 Task: Find connections with filter location Piripiri with filter topic #Business2021with filter profile language German with filter current company Reserve Bank of India (RBI) with filter school Indian Institute of Technology, Bombay with filter industry Retail Furniture and Home Furnishings with filter service category Video Animation with filter keywords title Hotel Front Door Greeter
Action: Mouse moved to (541, 88)
Screenshot: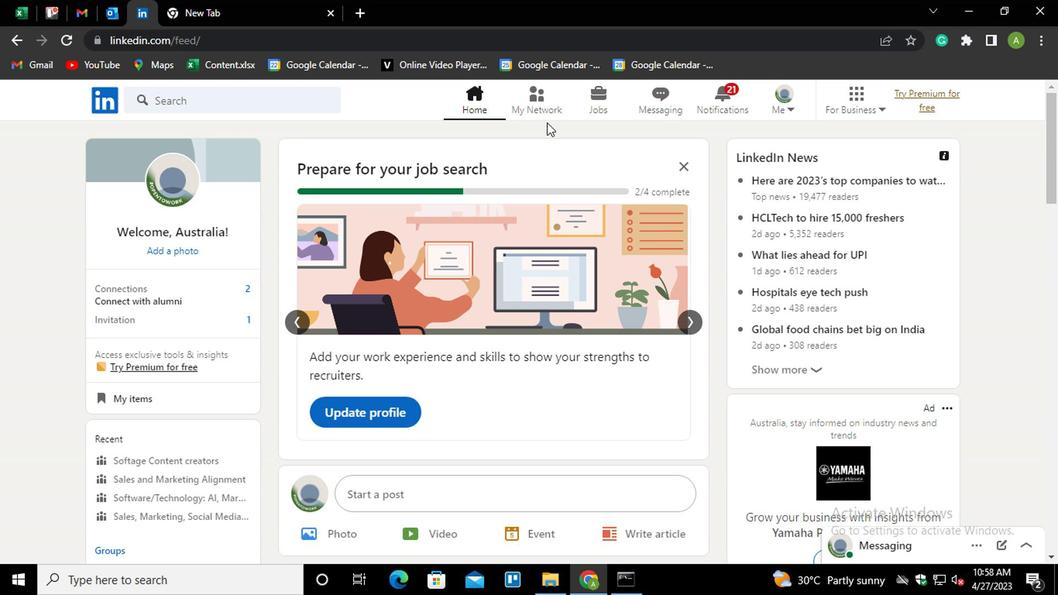 
Action: Mouse pressed left at (541, 88)
Screenshot: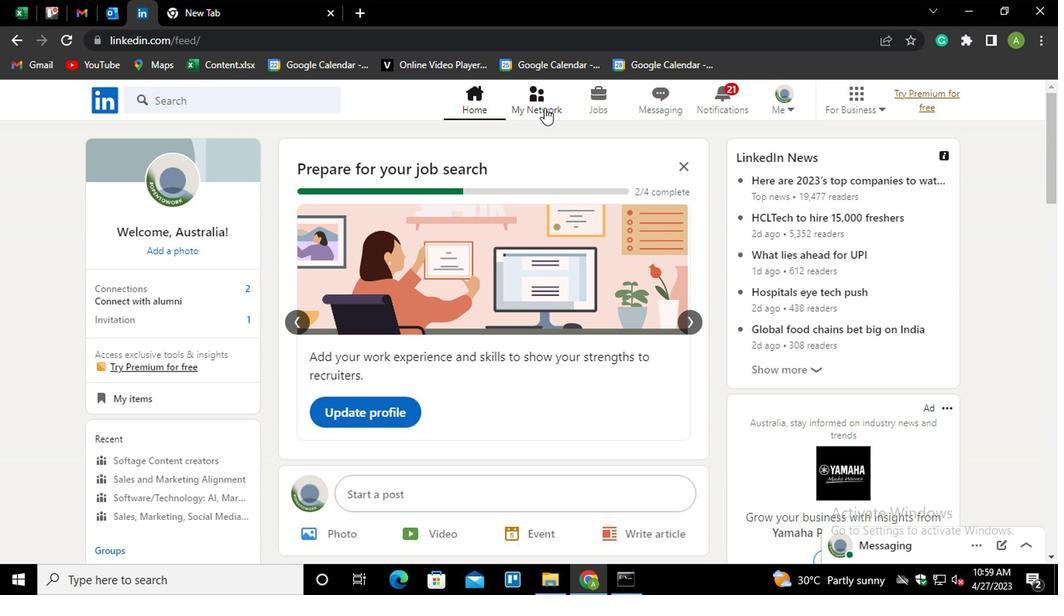 
Action: Mouse moved to (182, 168)
Screenshot: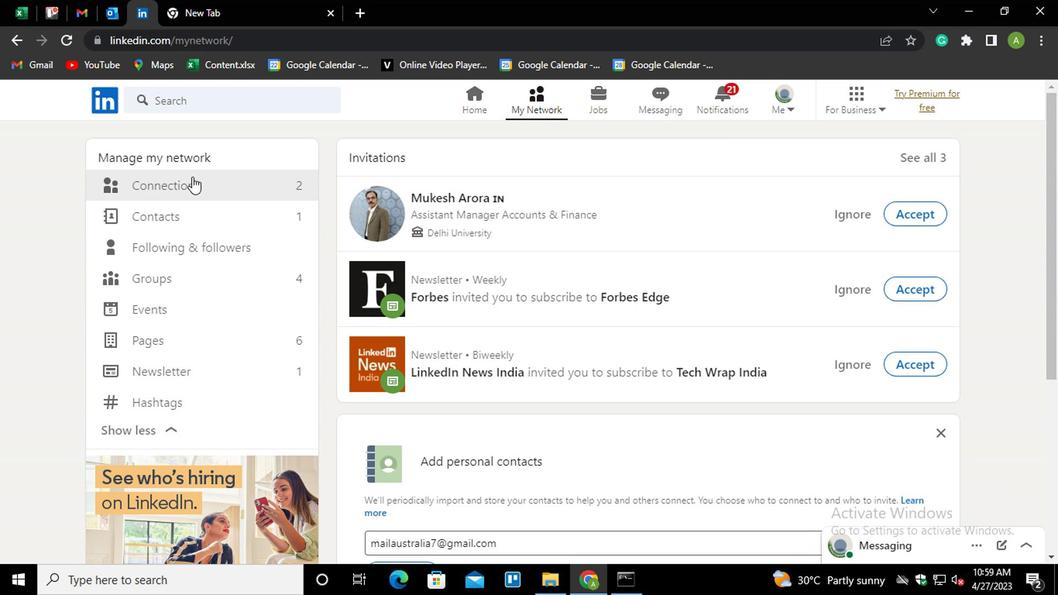 
Action: Mouse pressed left at (182, 168)
Screenshot: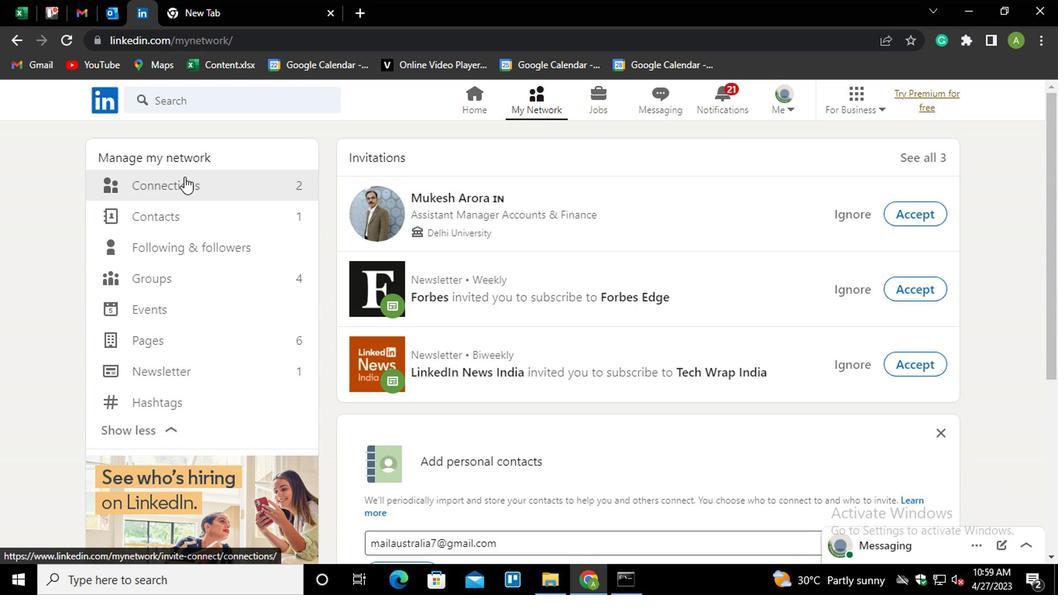 
Action: Mouse moved to (641, 175)
Screenshot: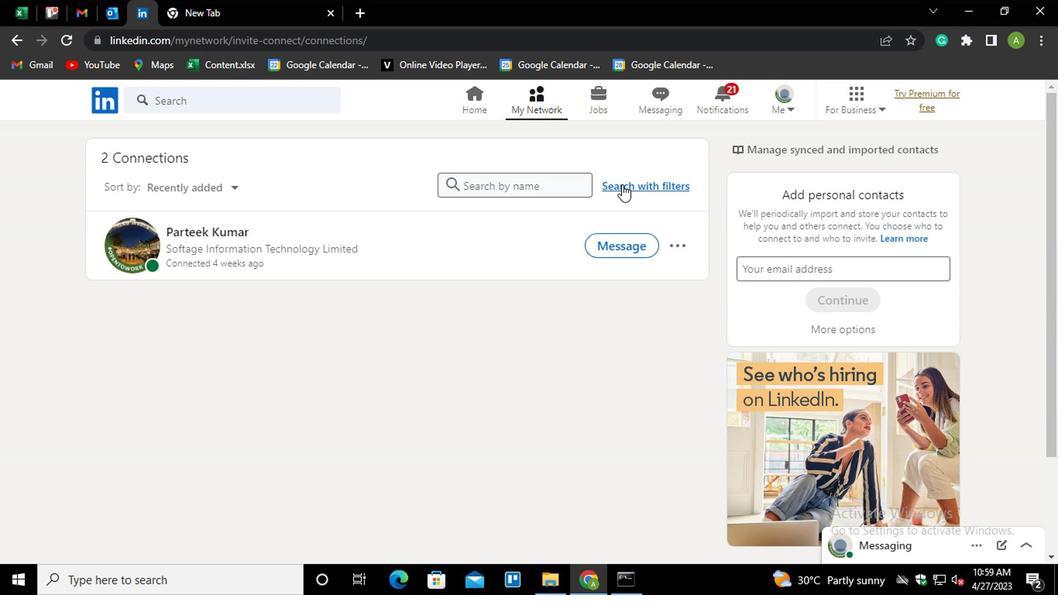 
Action: Mouse pressed left at (641, 175)
Screenshot: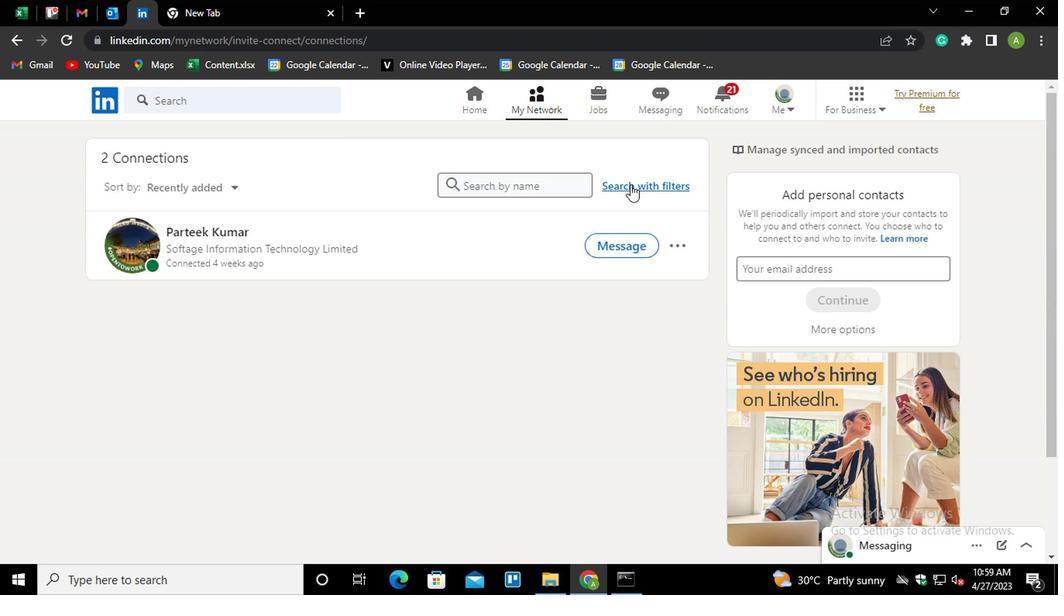 
Action: Mouse moved to (517, 134)
Screenshot: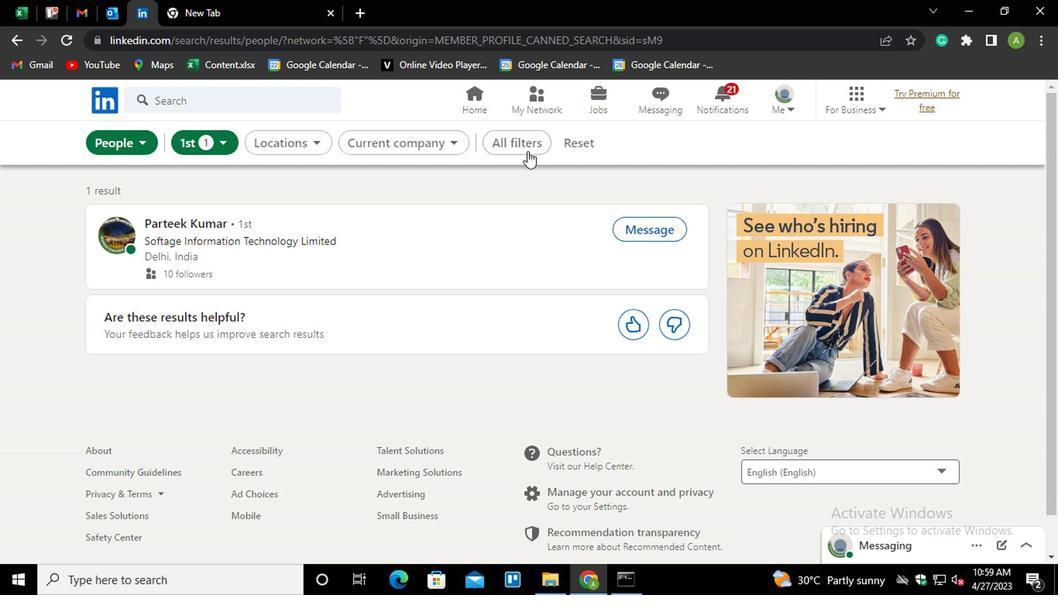 
Action: Mouse pressed left at (517, 134)
Screenshot: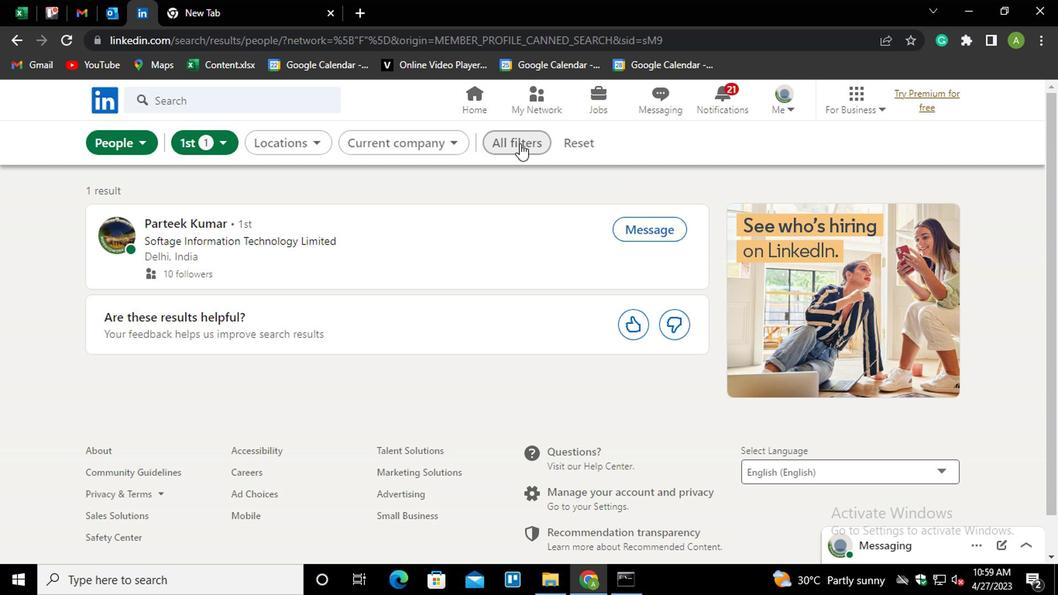 
Action: Mouse moved to (626, 229)
Screenshot: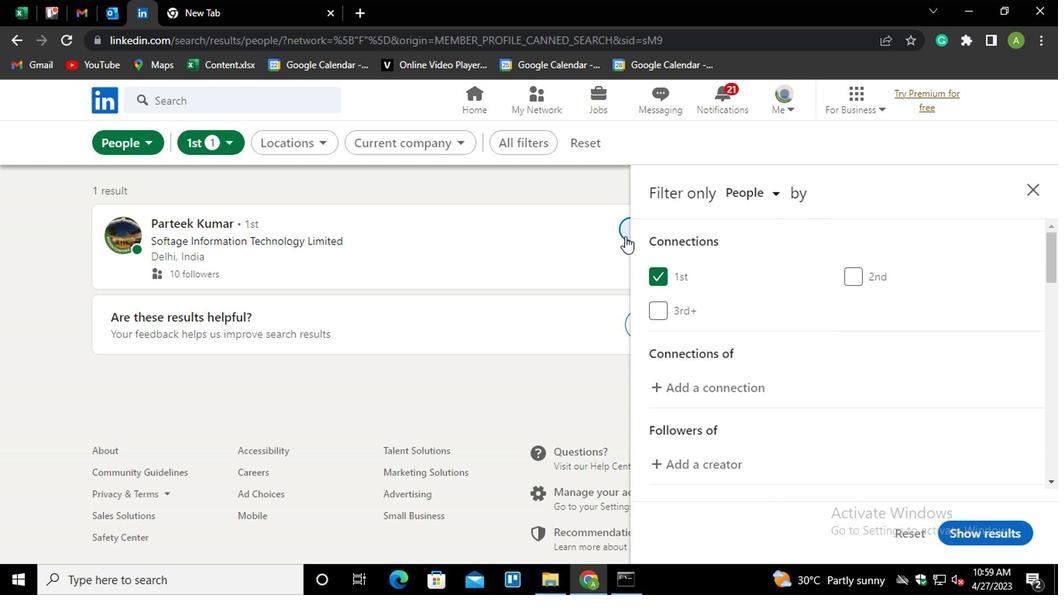 
Action: Mouse scrolled (626, 229) with delta (0, 0)
Screenshot: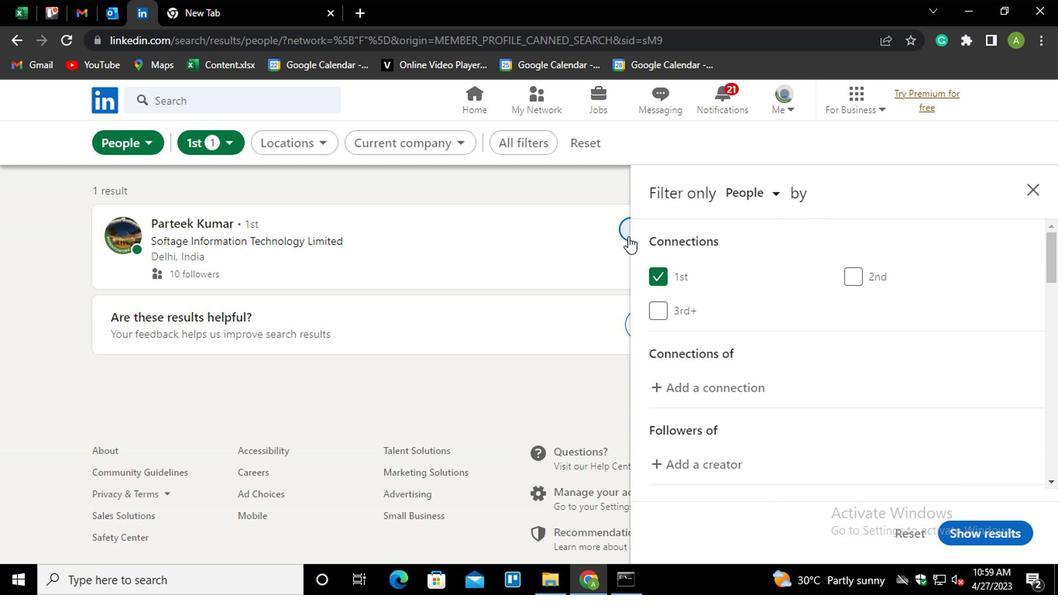 
Action: Mouse moved to (699, 265)
Screenshot: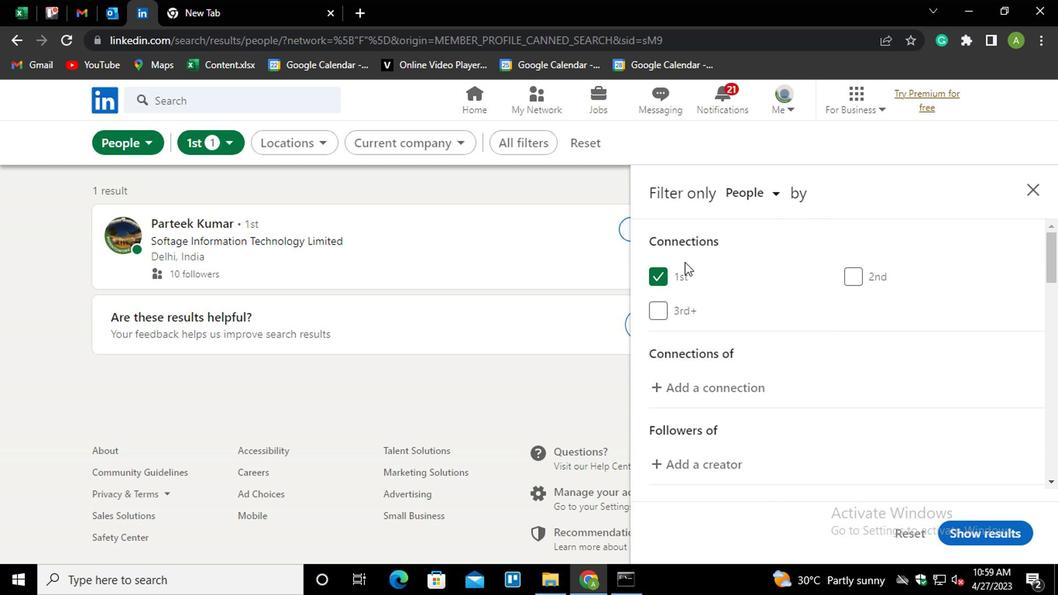 
Action: Mouse scrolled (699, 264) with delta (0, -1)
Screenshot: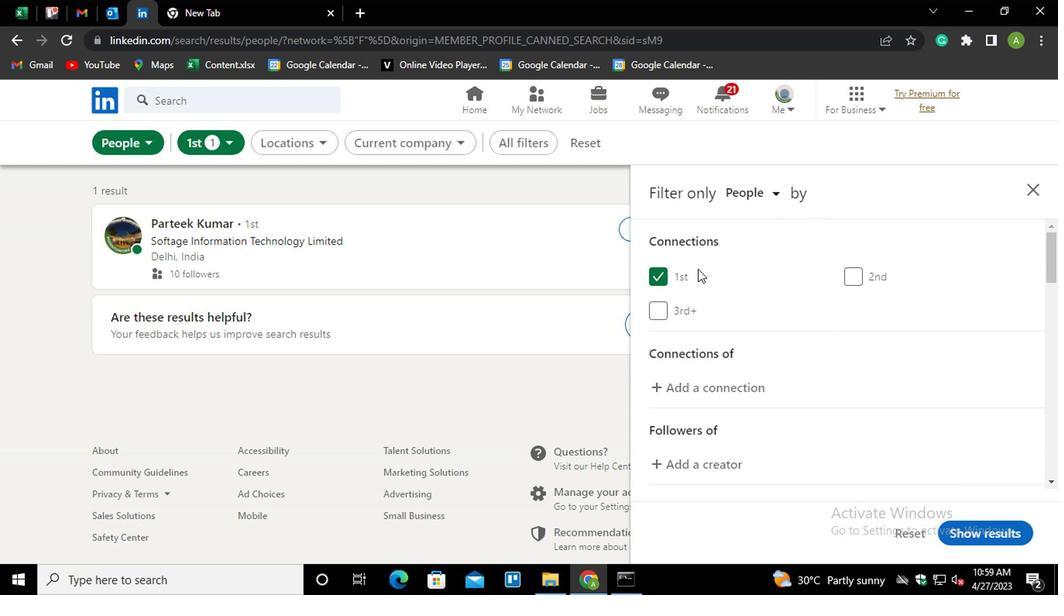 
Action: Mouse scrolled (699, 264) with delta (0, -1)
Screenshot: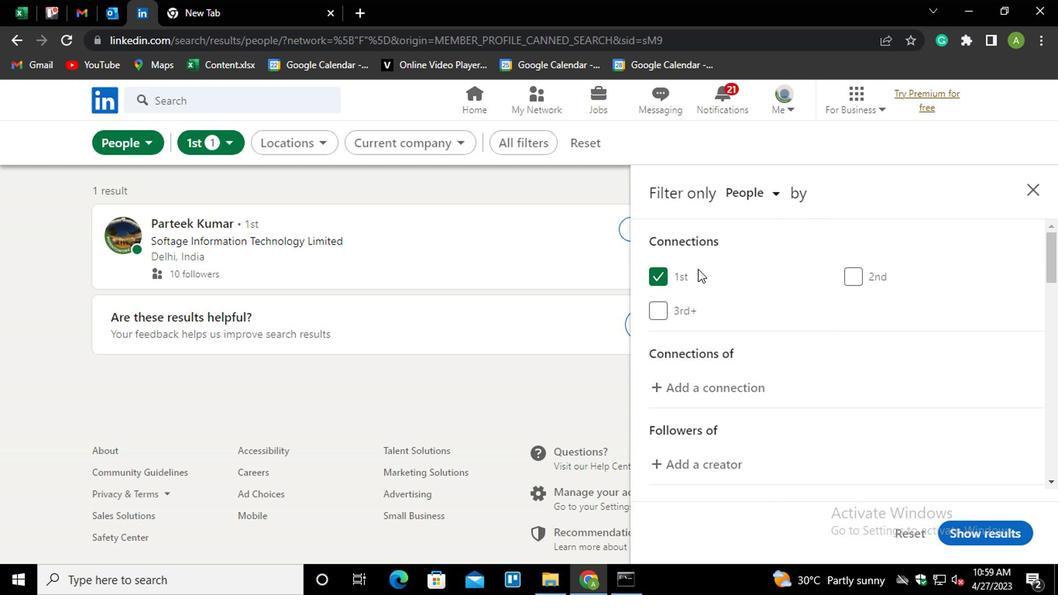 
Action: Mouse moved to (699, 265)
Screenshot: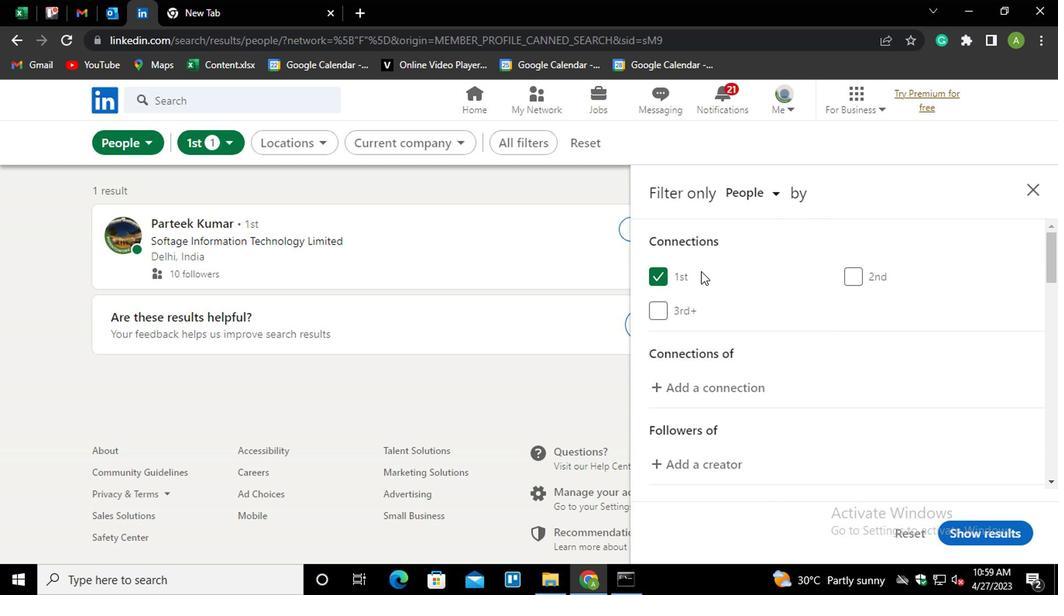 
Action: Mouse scrolled (699, 264) with delta (0, -1)
Screenshot: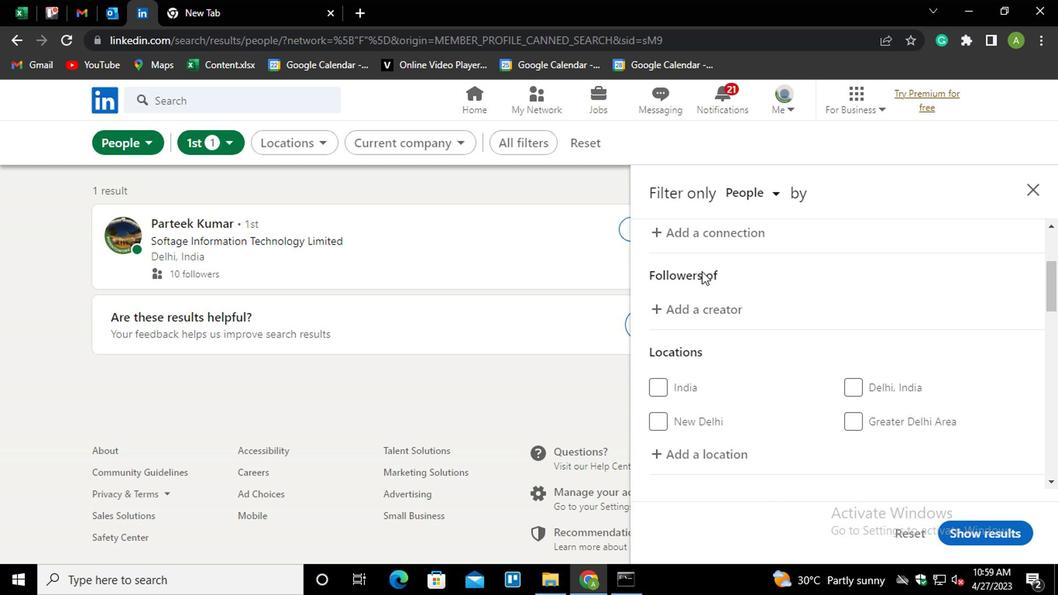 
Action: Mouse moved to (697, 371)
Screenshot: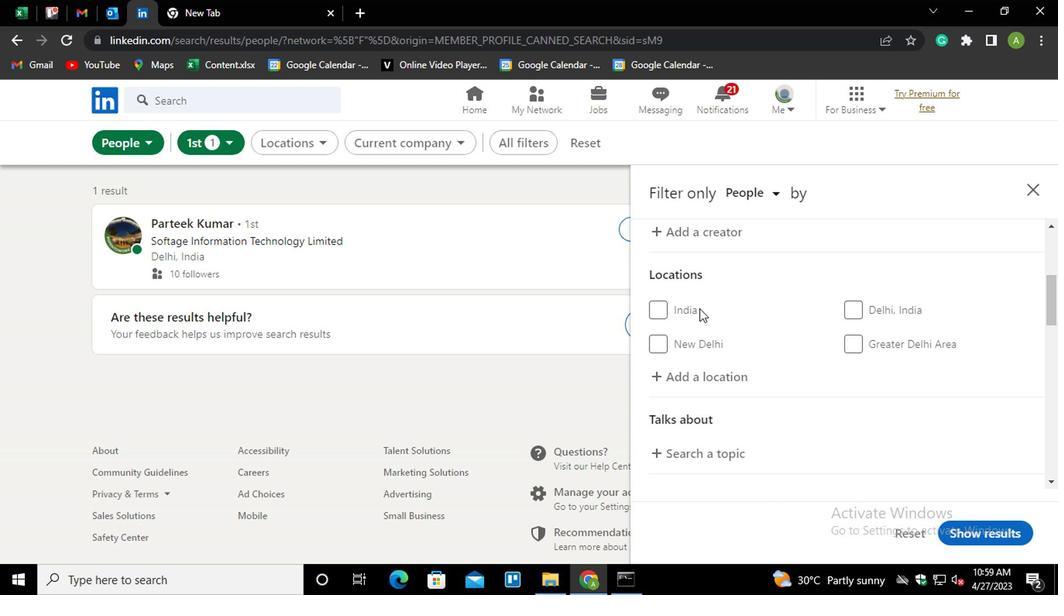 
Action: Mouse pressed left at (697, 371)
Screenshot: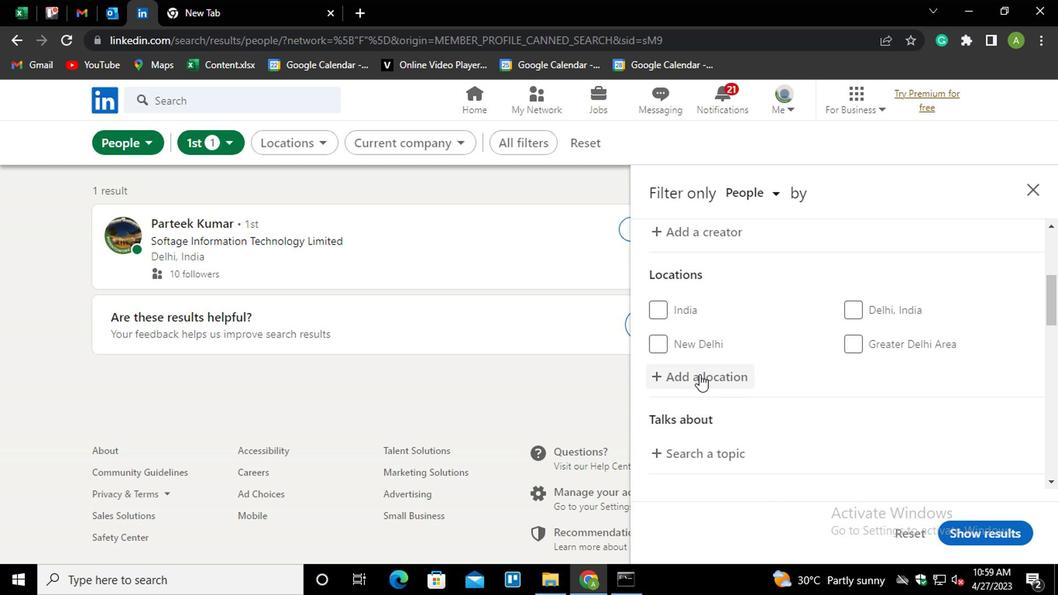 
Action: Mouse moved to (699, 372)
Screenshot: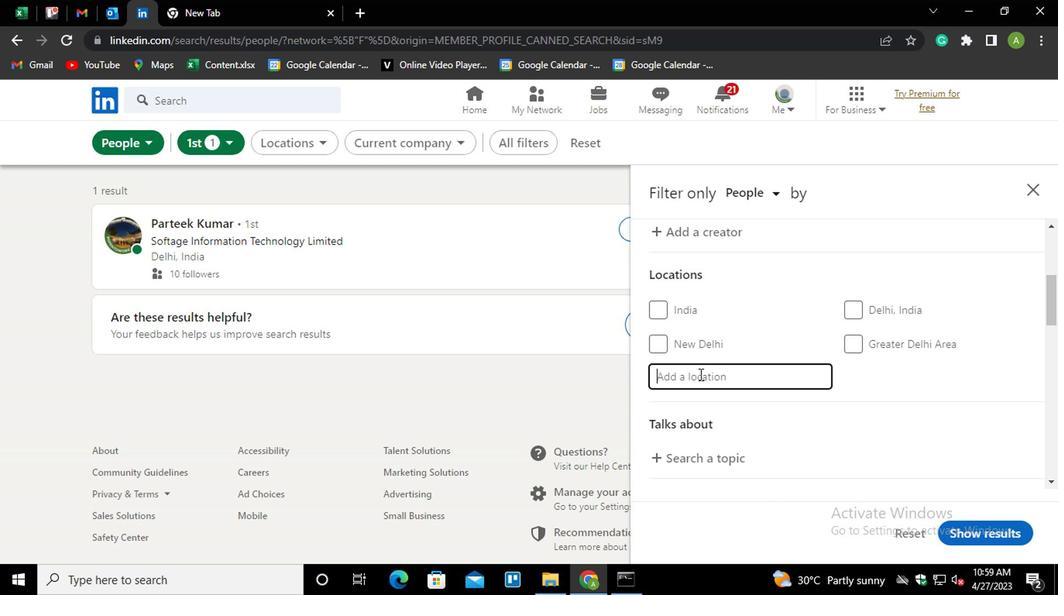 
Action: Mouse pressed left at (699, 372)
Screenshot: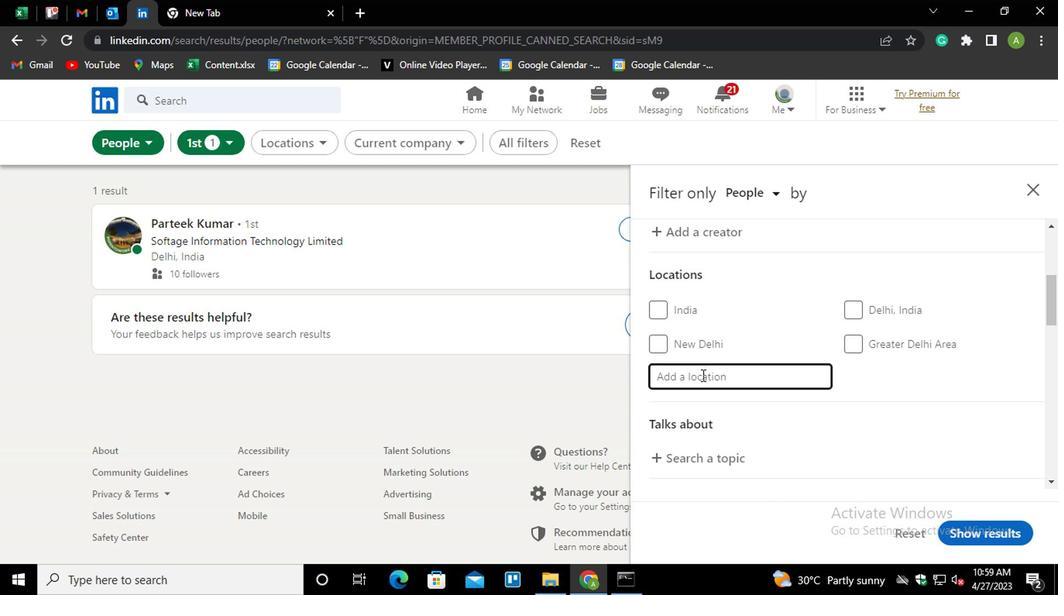 
Action: Mouse moved to (692, 376)
Screenshot: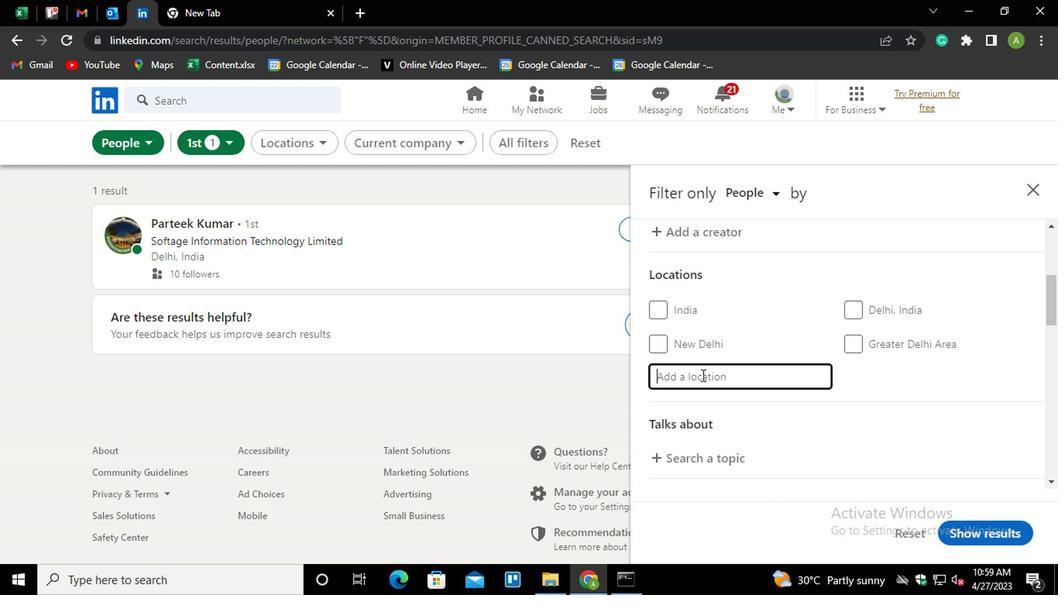 
Action: Key pressed <Key.shift_r>Piripi<Key.down><Key.enter>
Screenshot: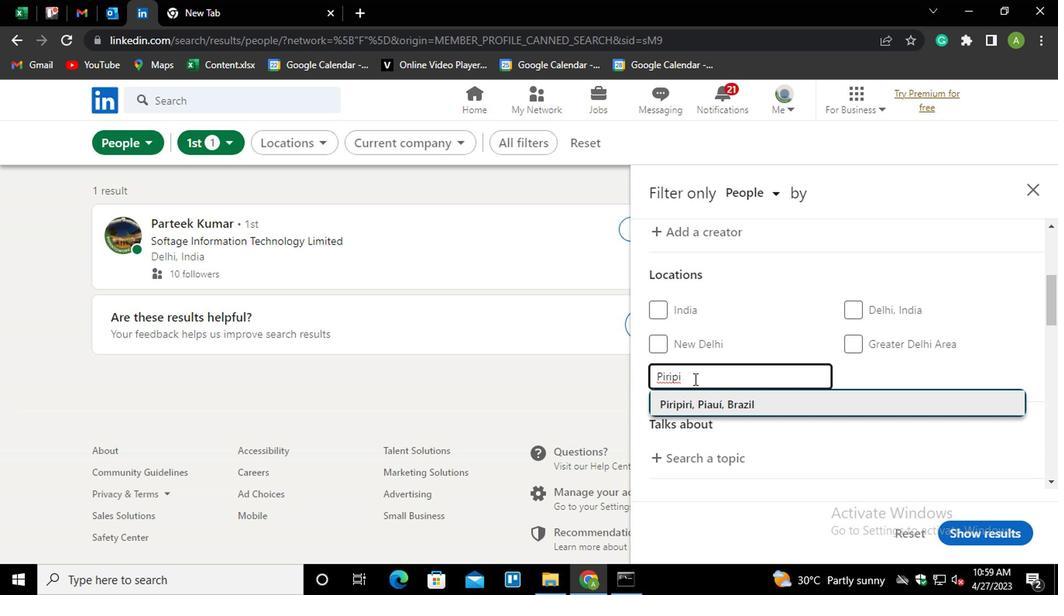 
Action: Mouse moved to (703, 369)
Screenshot: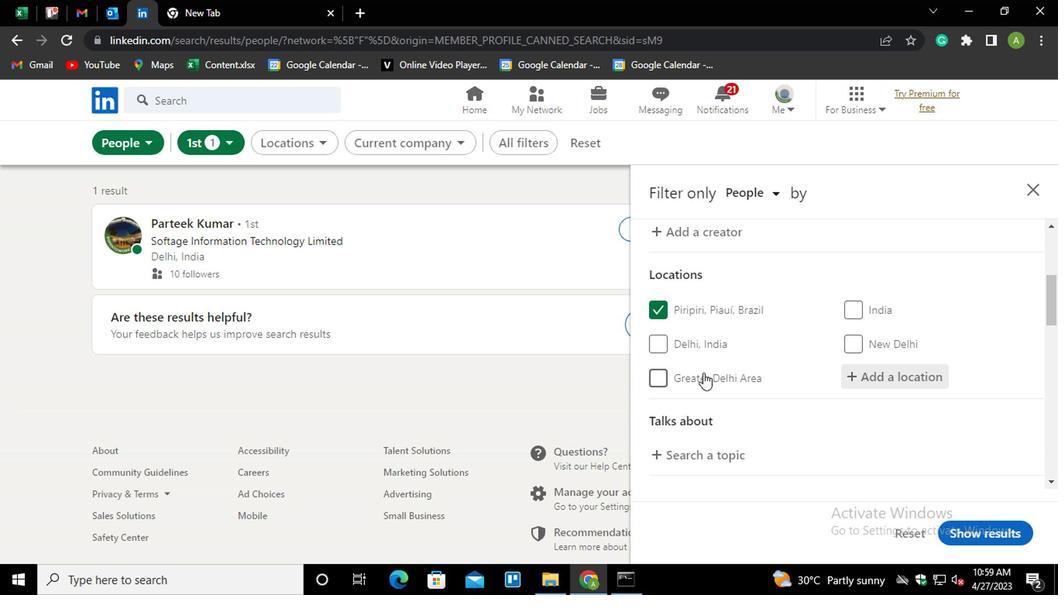 
Action: Mouse scrolled (703, 368) with delta (0, 0)
Screenshot: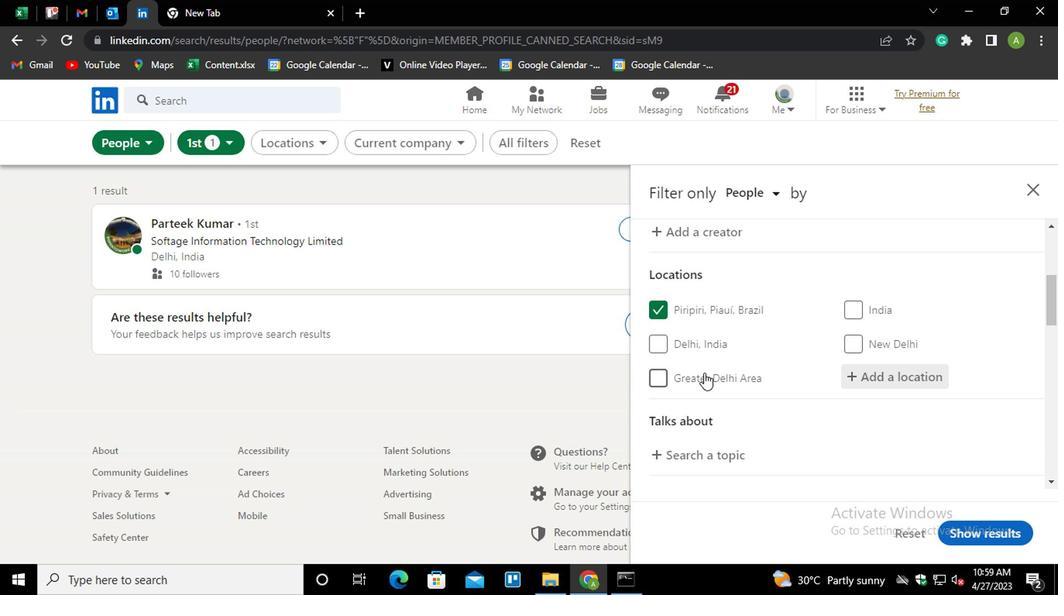 
Action: Mouse moved to (703, 380)
Screenshot: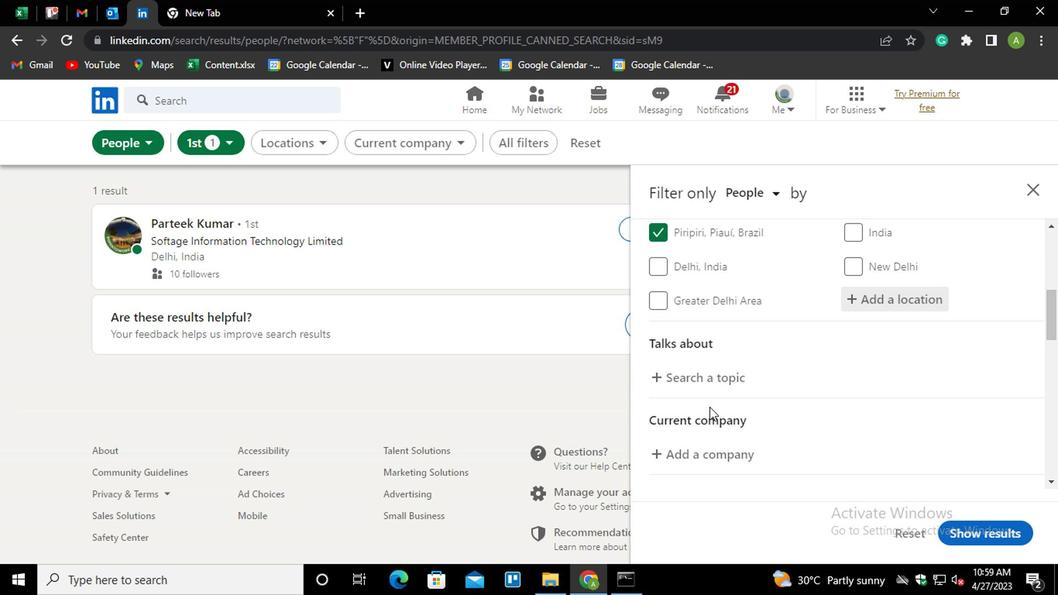 
Action: Mouse pressed left at (703, 380)
Screenshot: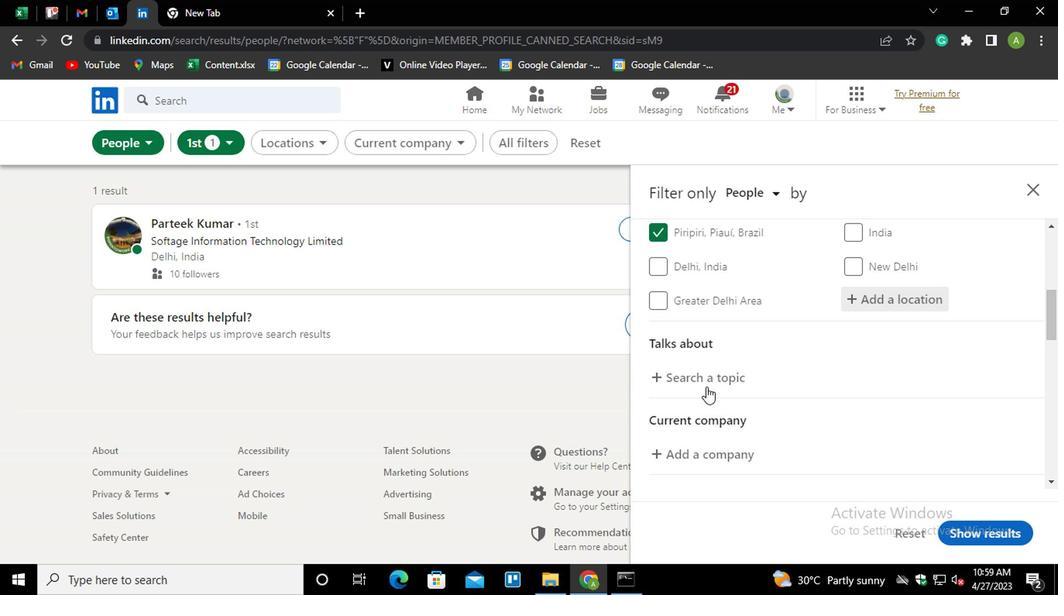 
Action: Mouse moved to (712, 374)
Screenshot: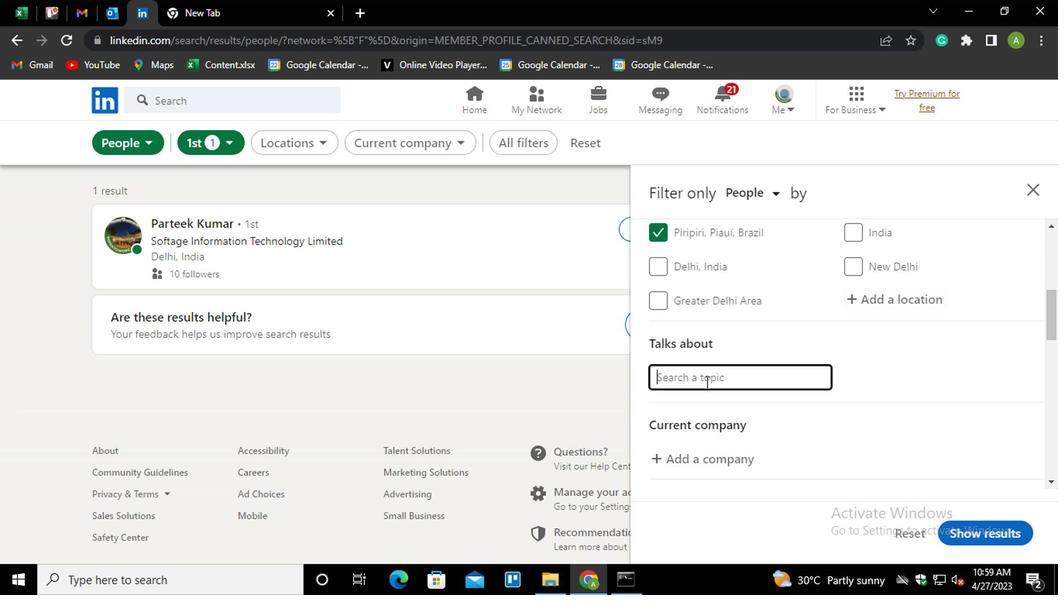 
Action: Mouse pressed left at (712, 374)
Screenshot: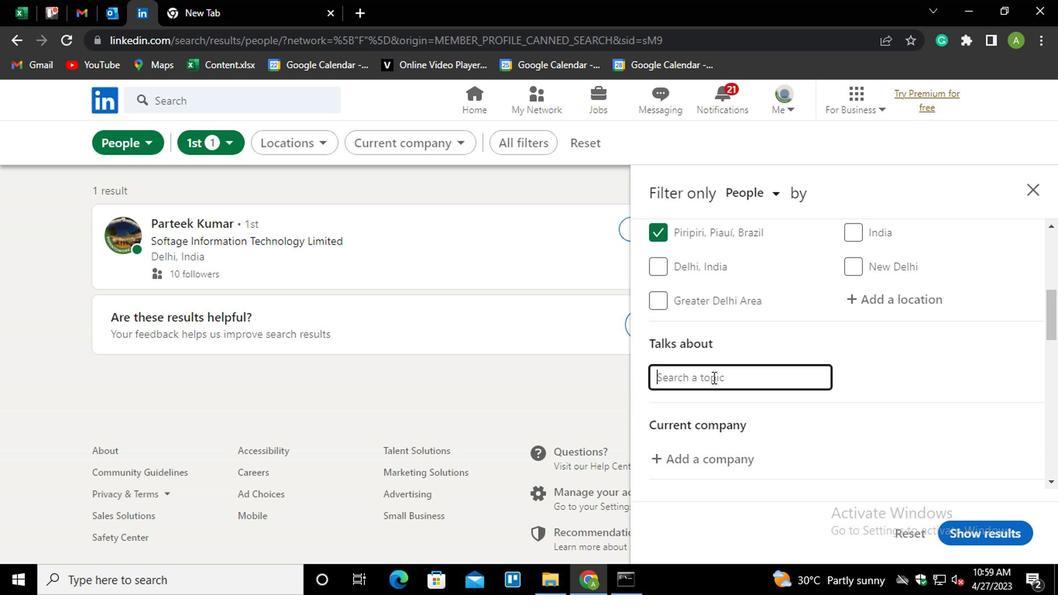 
Action: Key pressed <Key.shift>#<Key.shift_r>BUSINESS2021
Screenshot: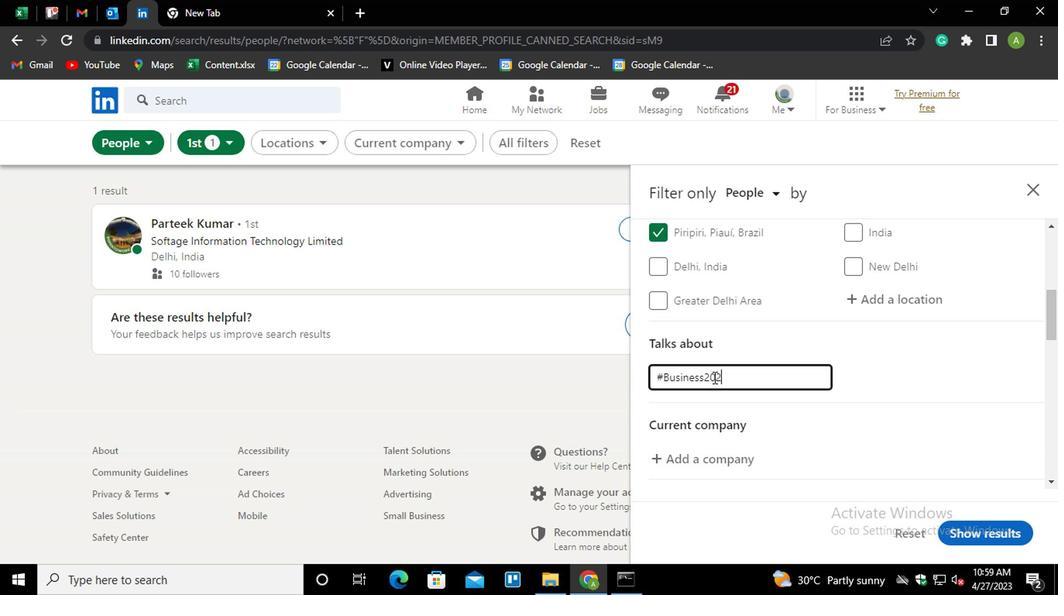
Action: Mouse moved to (916, 392)
Screenshot: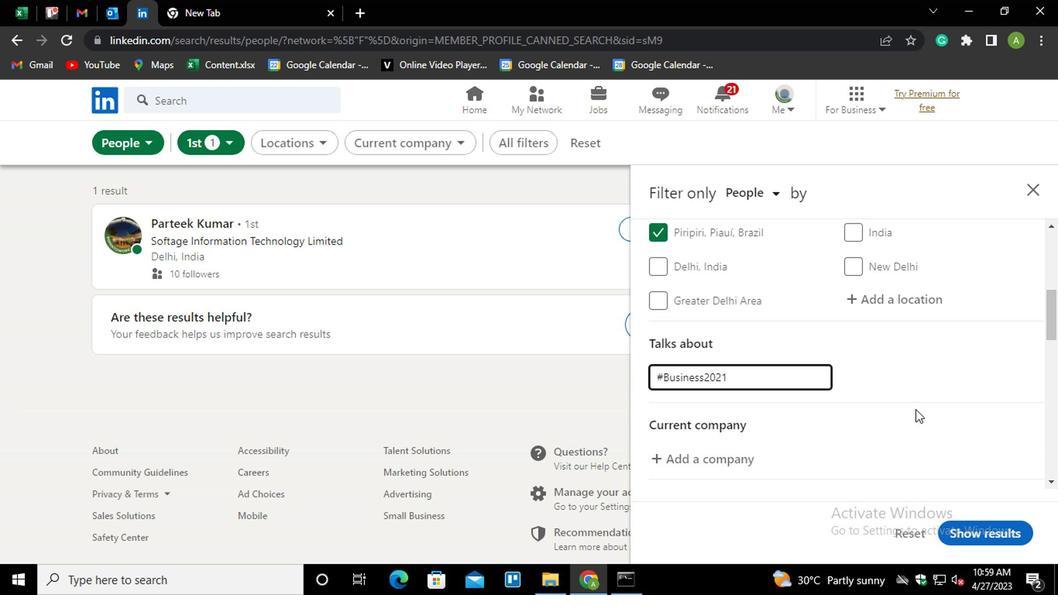 
Action: Mouse pressed left at (916, 392)
Screenshot: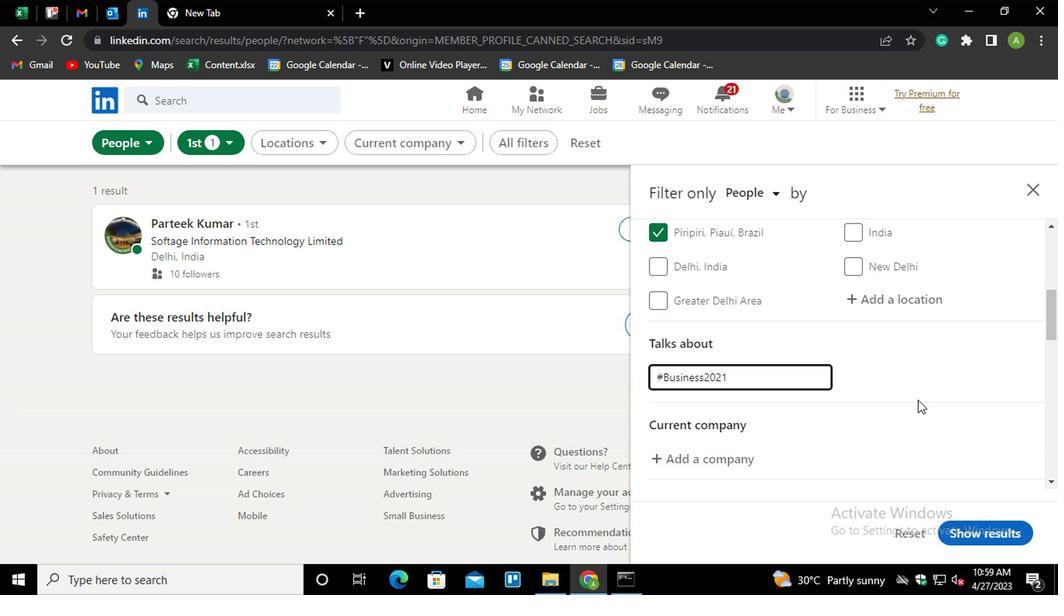 
Action: Mouse moved to (917, 391)
Screenshot: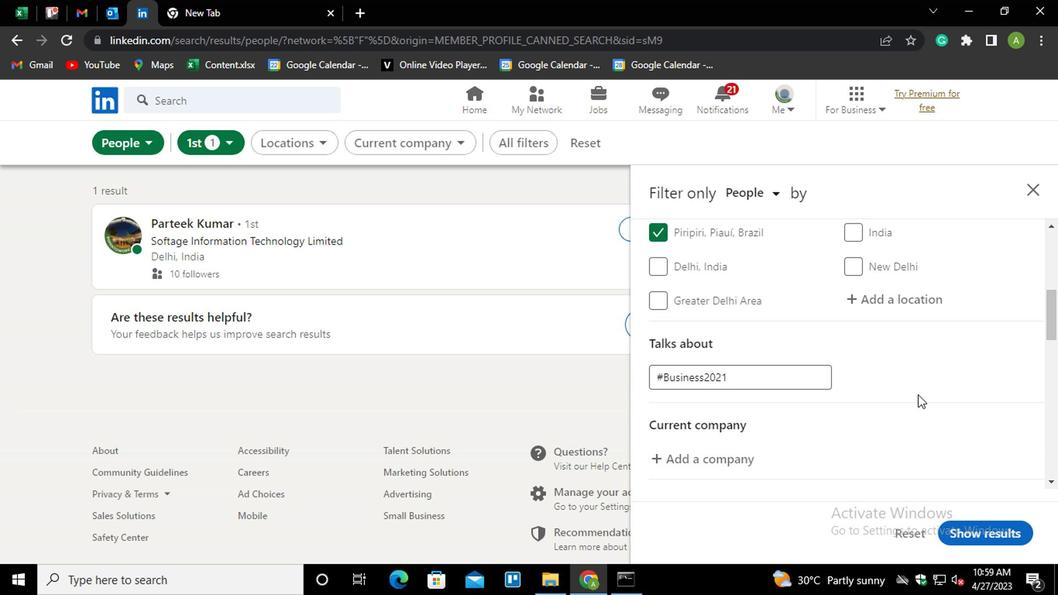 
Action: Mouse scrolled (917, 390) with delta (0, 0)
Screenshot: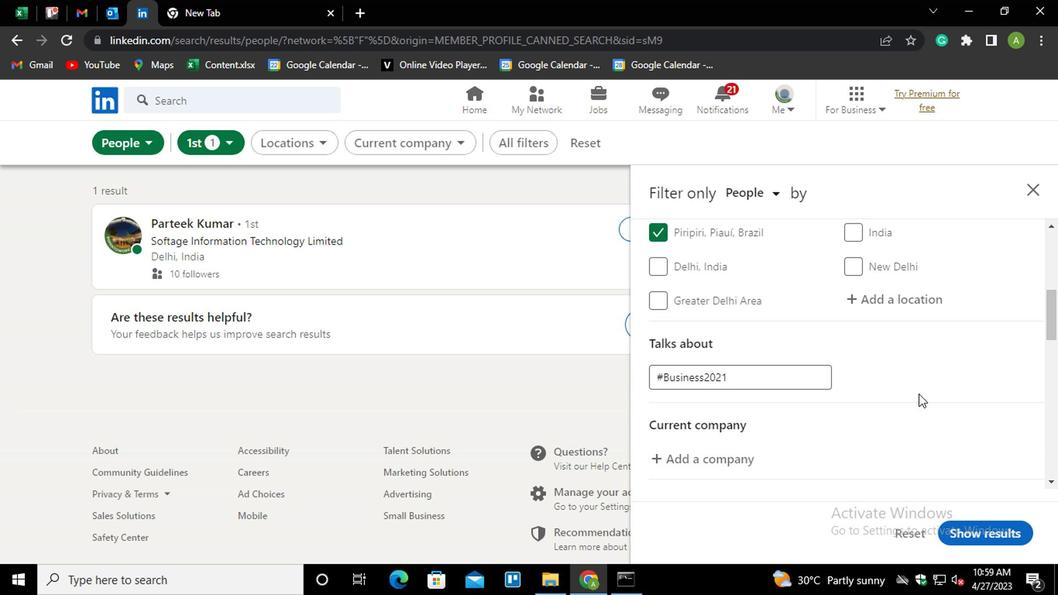 
Action: Mouse scrolled (917, 390) with delta (0, 0)
Screenshot: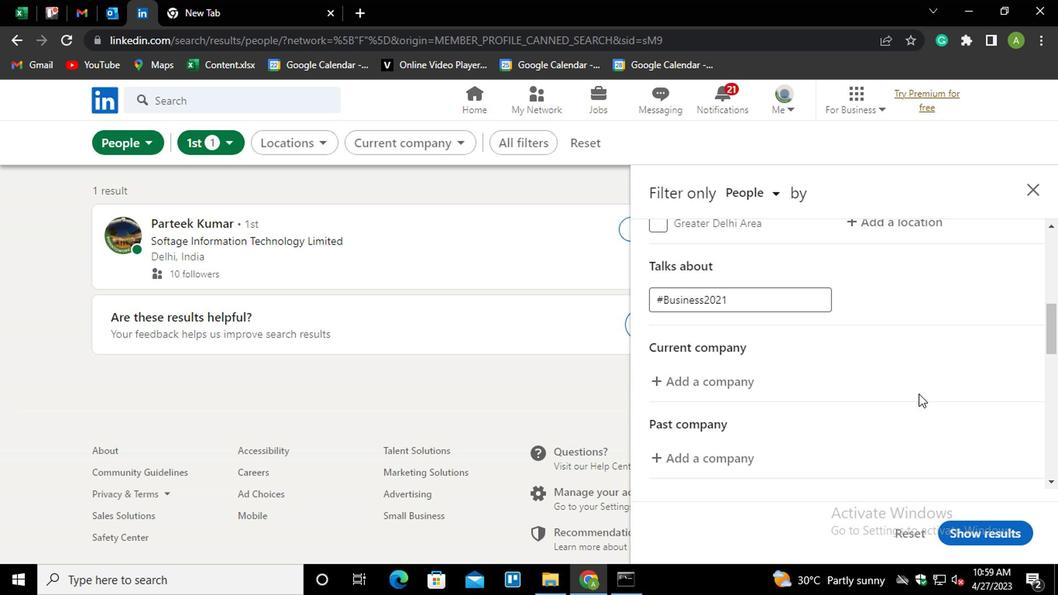 
Action: Mouse moved to (708, 294)
Screenshot: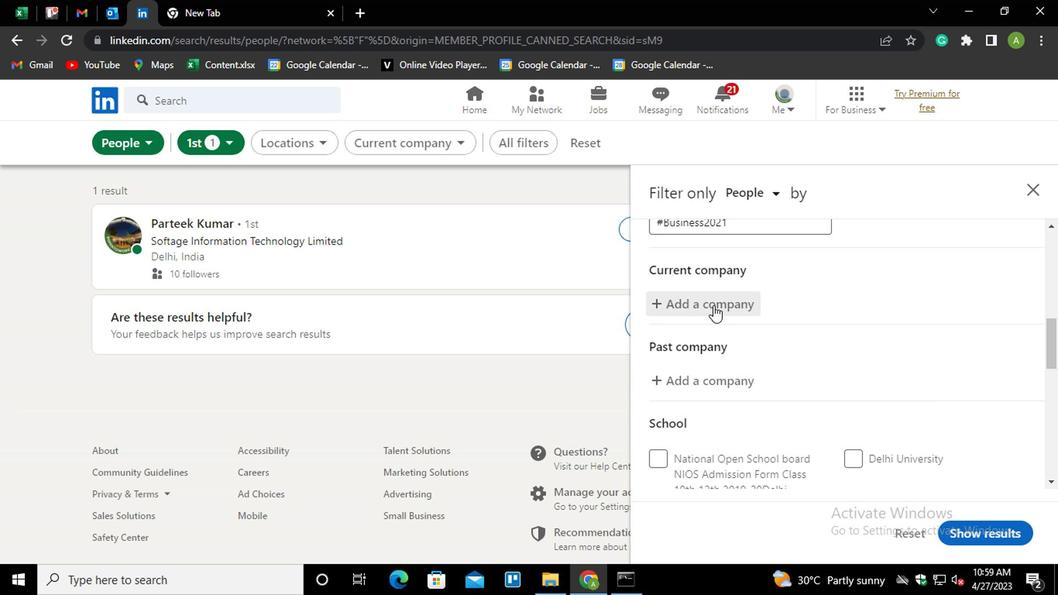
Action: Mouse pressed left at (708, 294)
Screenshot: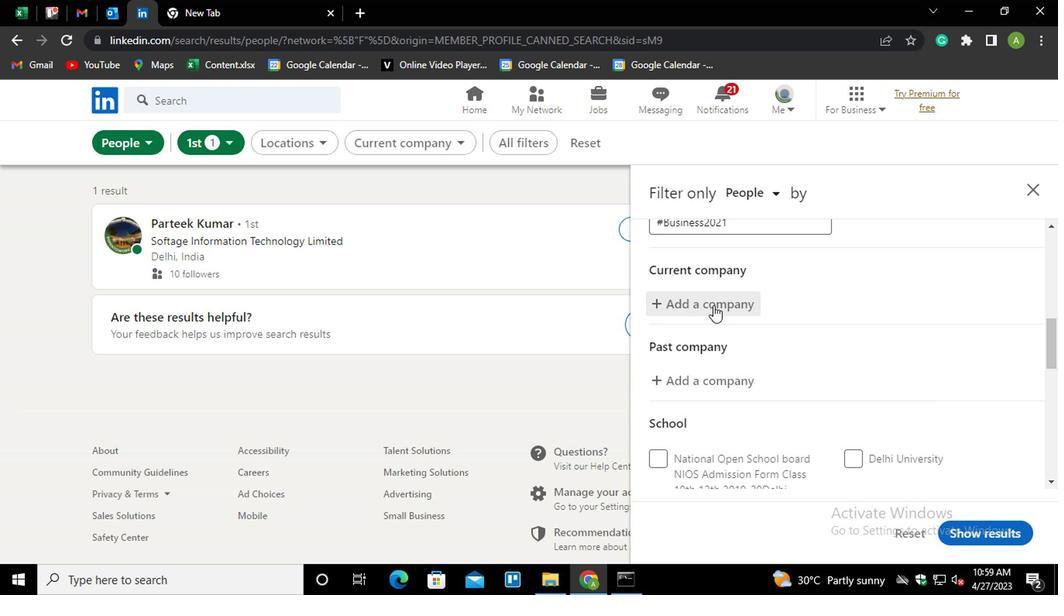 
Action: Key pressed <Key.shift>RESER<Key.down><Key.down><Key.down><Key.enter>
Screenshot: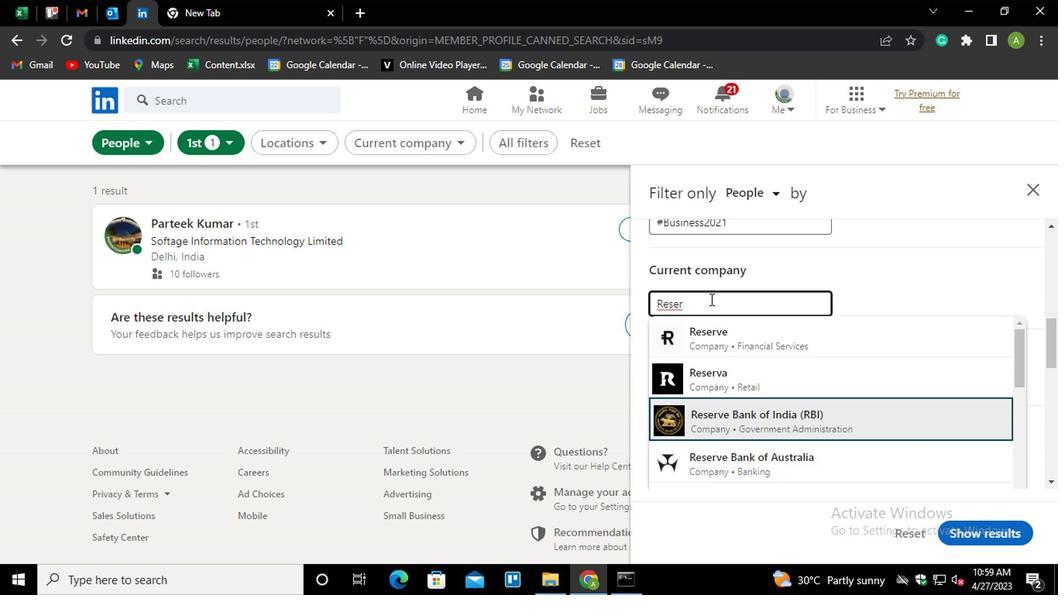 
Action: Mouse scrolled (708, 293) with delta (0, -1)
Screenshot: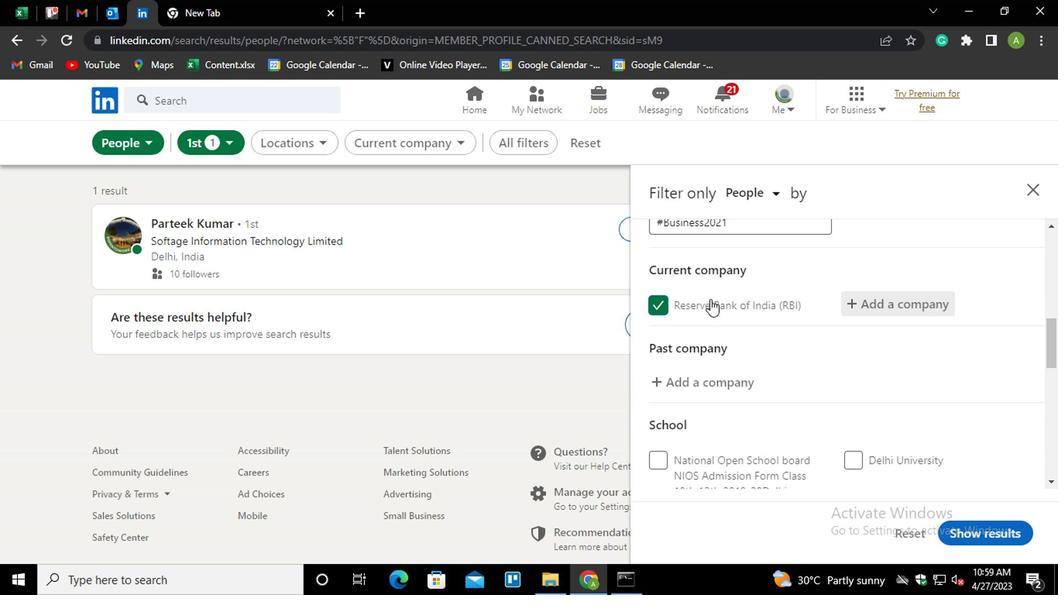 
Action: Mouse scrolled (708, 293) with delta (0, -1)
Screenshot: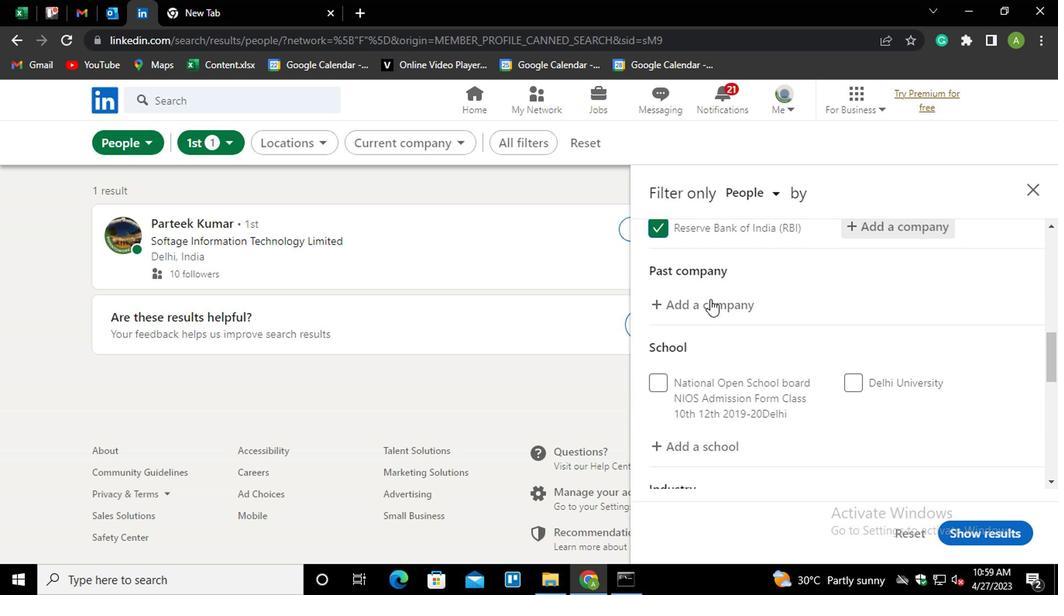 
Action: Mouse moved to (724, 290)
Screenshot: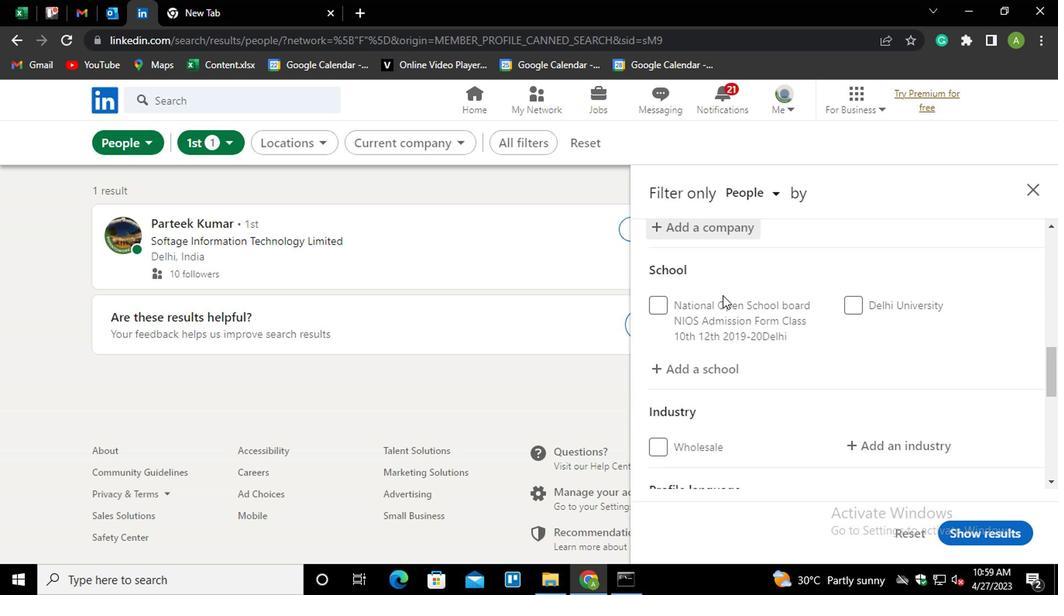 
Action: Mouse scrolled (724, 289) with delta (0, 0)
Screenshot: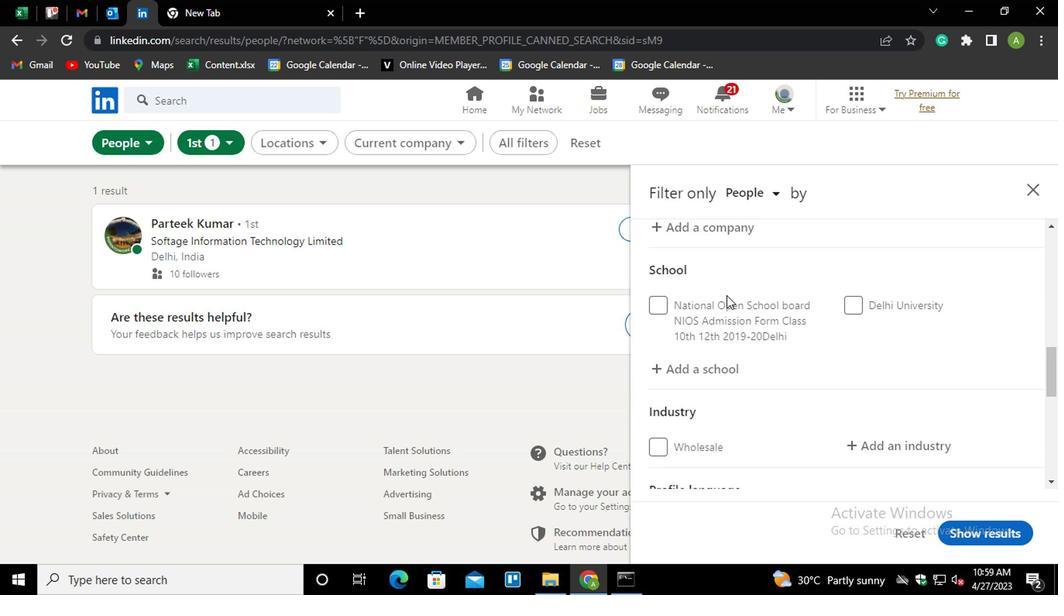 
Action: Mouse moved to (703, 280)
Screenshot: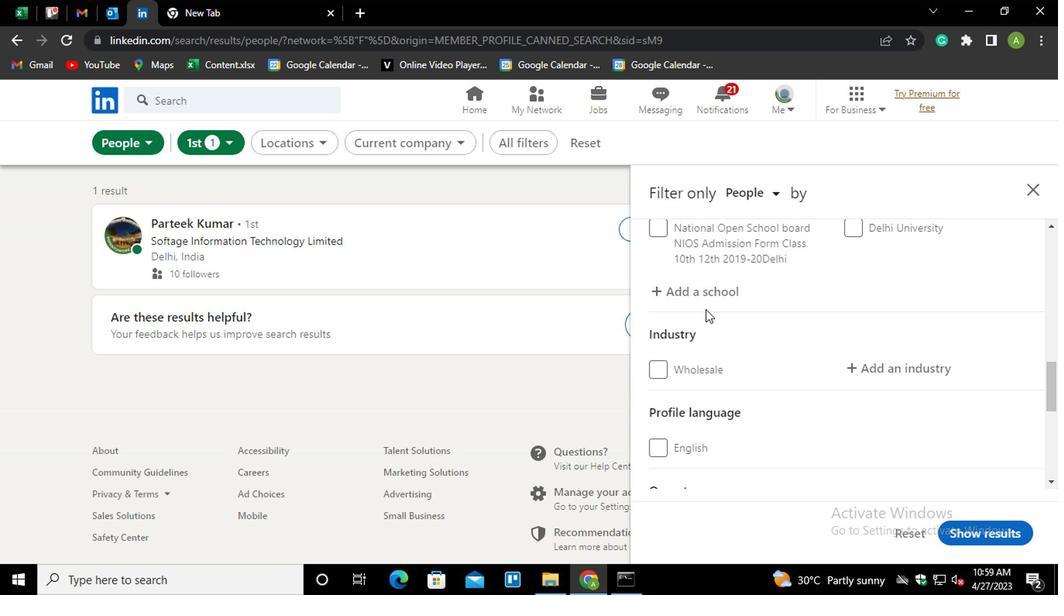 
Action: Mouse pressed left at (703, 280)
Screenshot: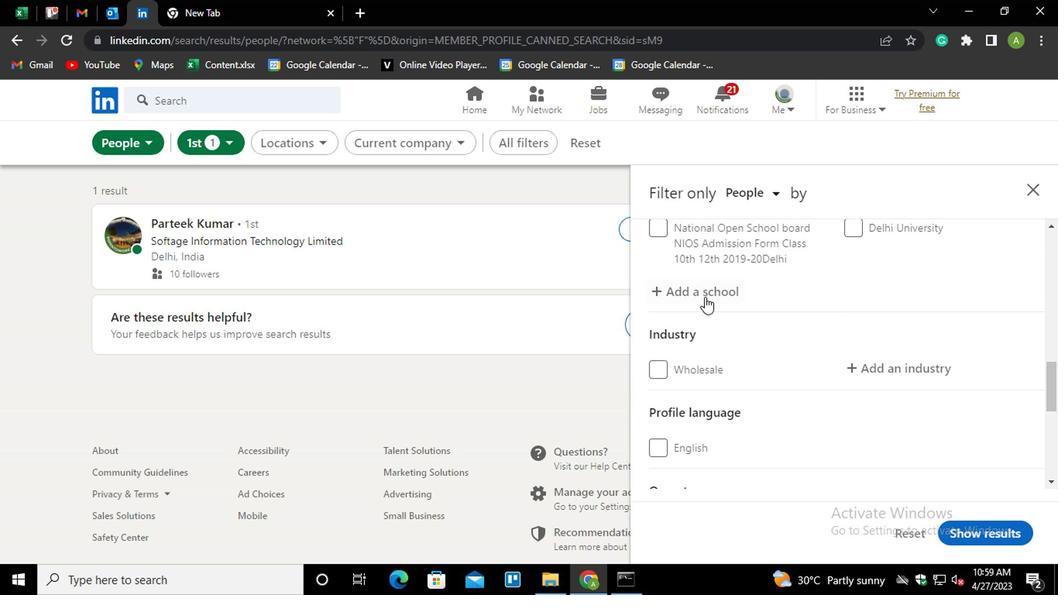 
Action: Mouse moved to (710, 286)
Screenshot: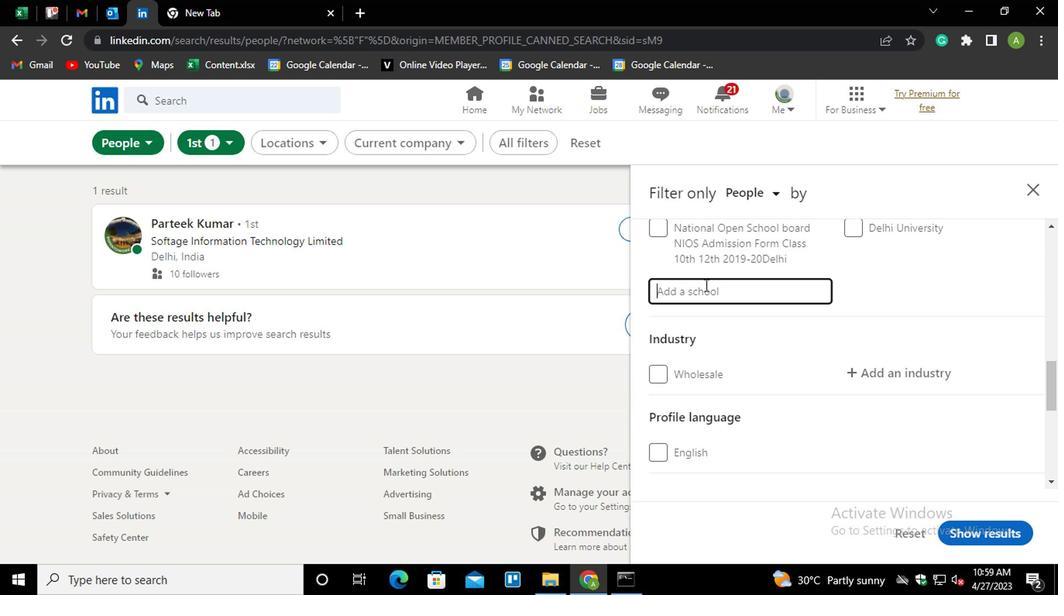 
Action: Mouse pressed left at (710, 286)
Screenshot: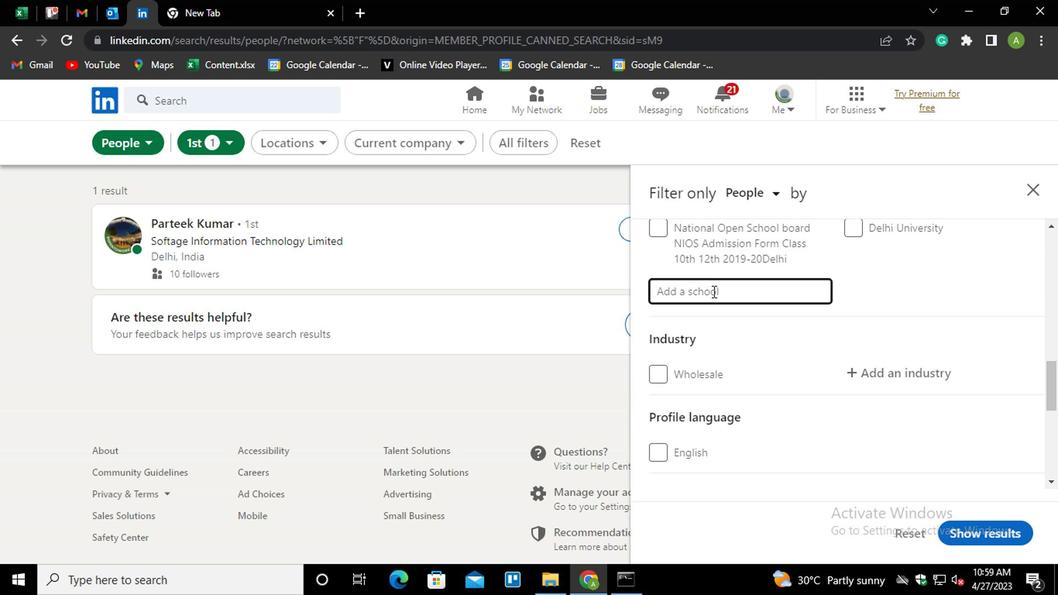 
Action: Key pressed <Key.shift_r>INSTITUTE<Key.space>OF<Key.space><Key.shift_r>TE<Key.down><Key.down><Key.down><Key.enter>
Screenshot: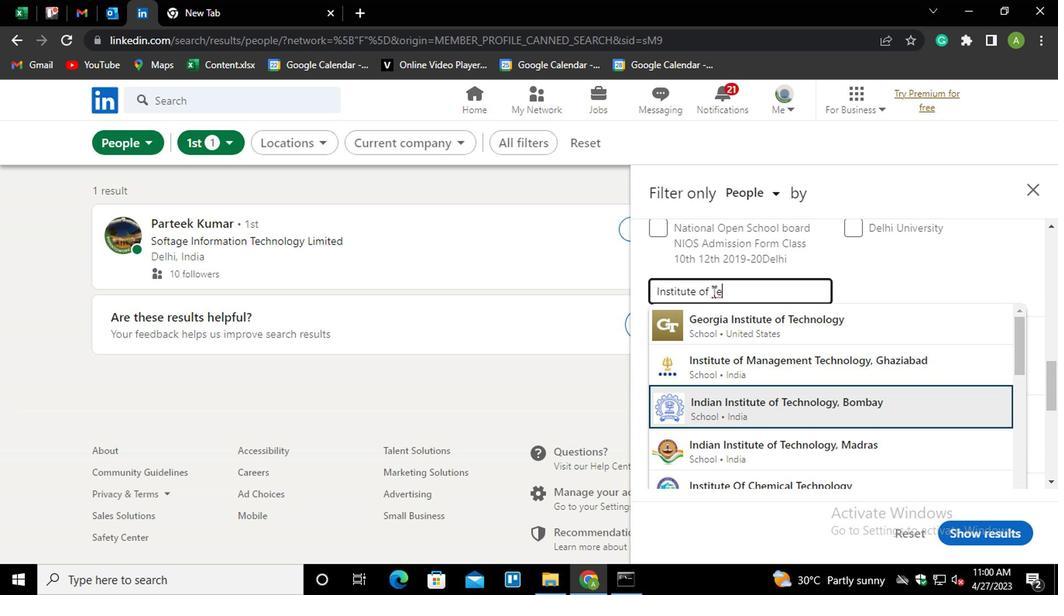 
Action: Mouse scrolled (710, 285) with delta (0, 0)
Screenshot: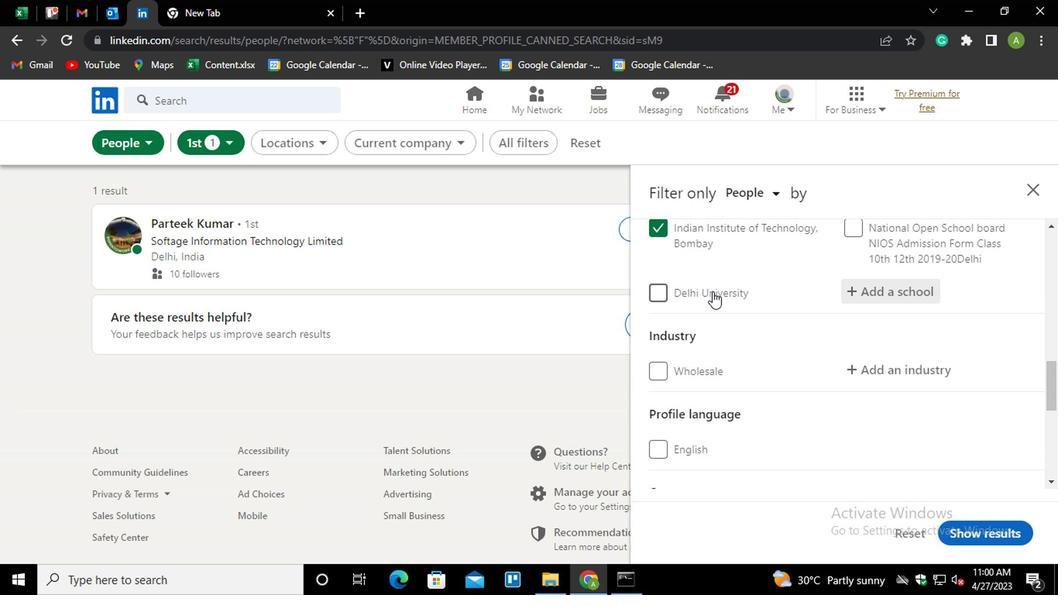 
Action: Mouse moved to (855, 284)
Screenshot: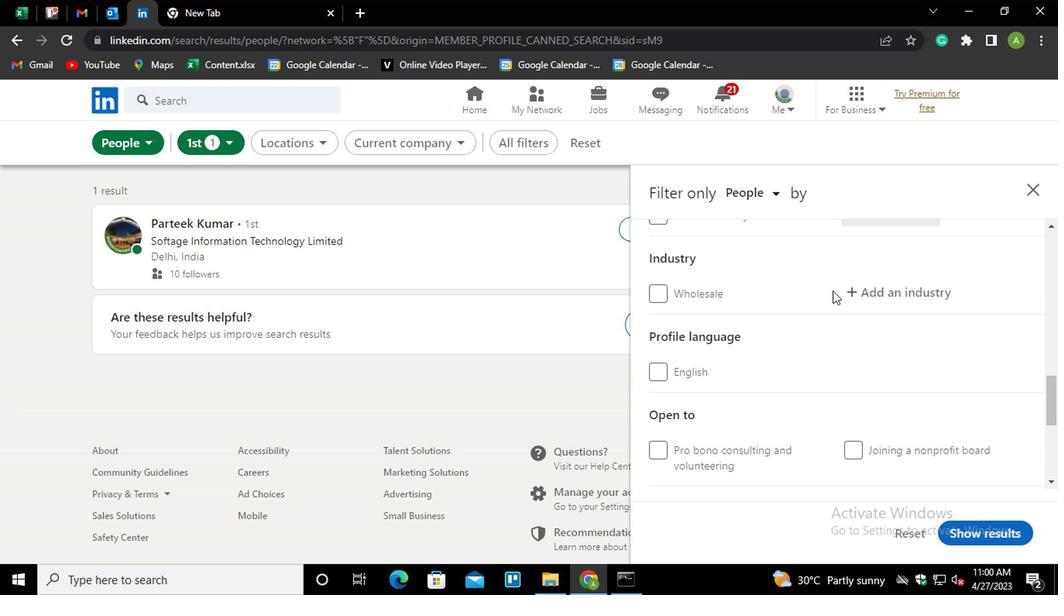 
Action: Mouse pressed left at (855, 284)
Screenshot: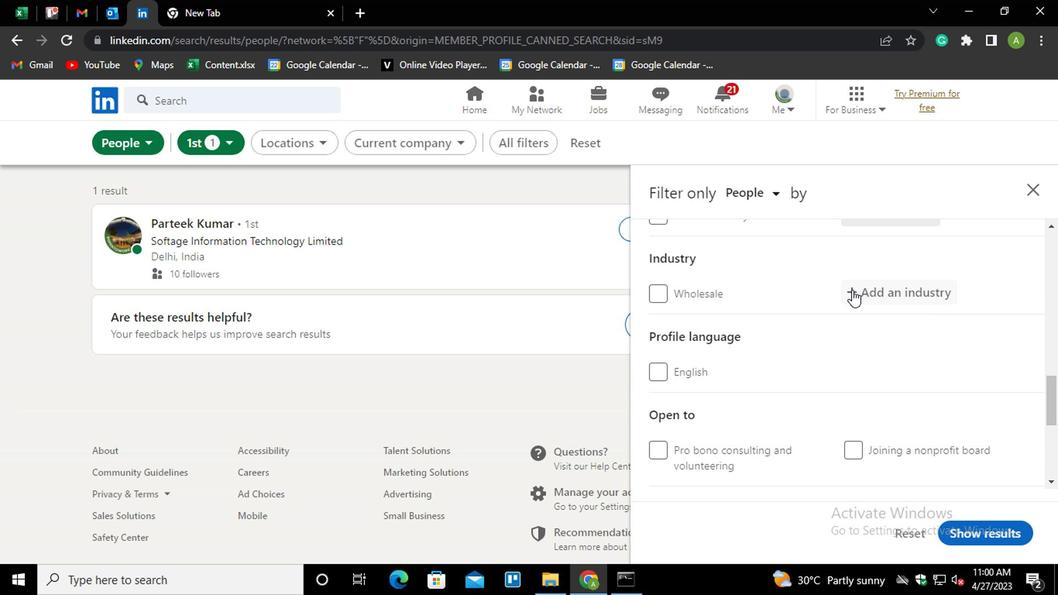 
Action: Mouse moved to (859, 289)
Screenshot: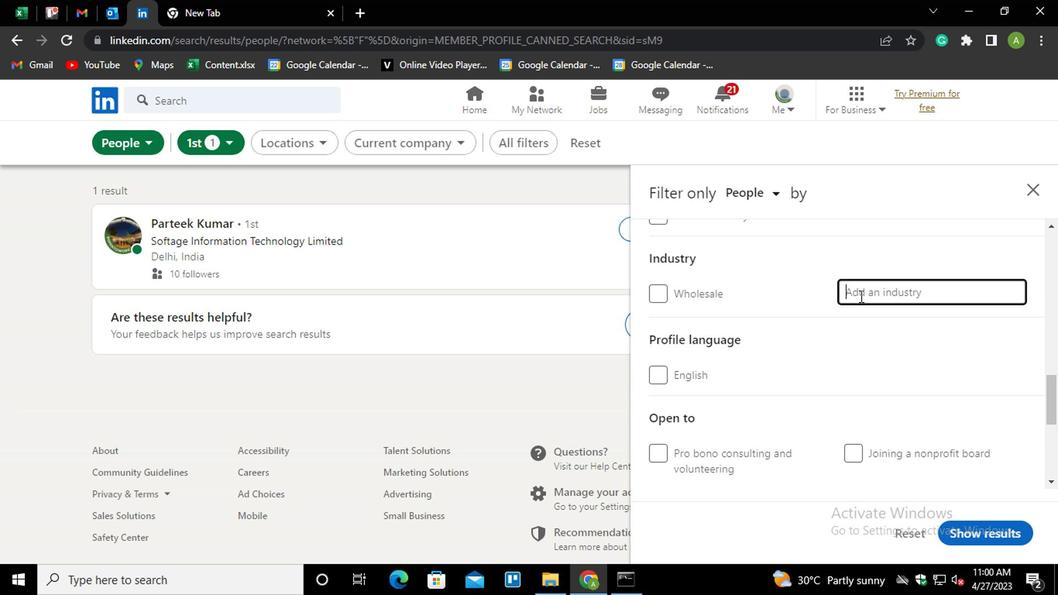 
Action: Mouse pressed left at (859, 289)
Screenshot: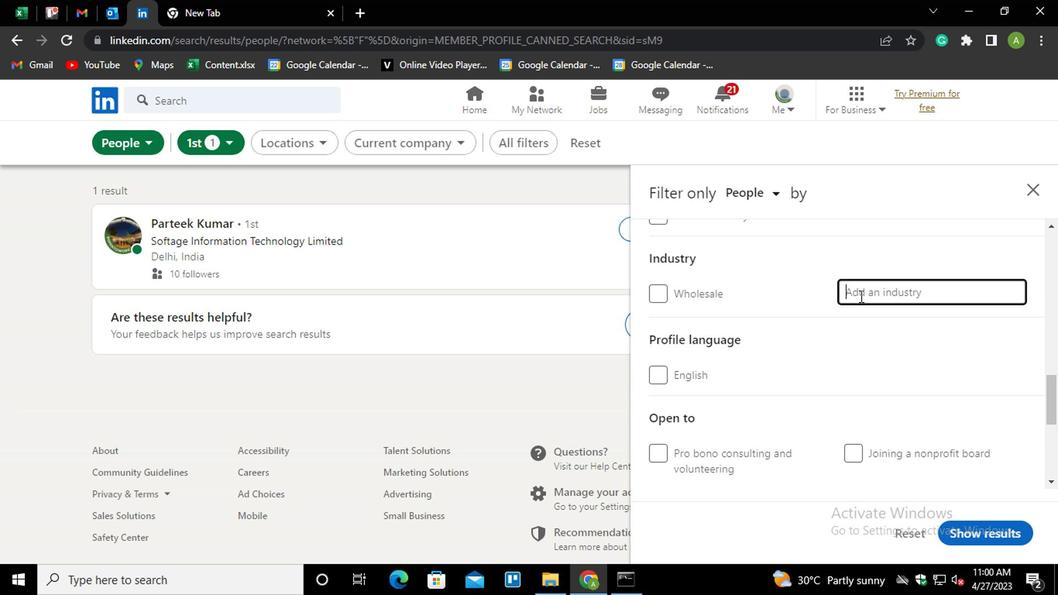
Action: Mouse moved to (852, 290)
Screenshot: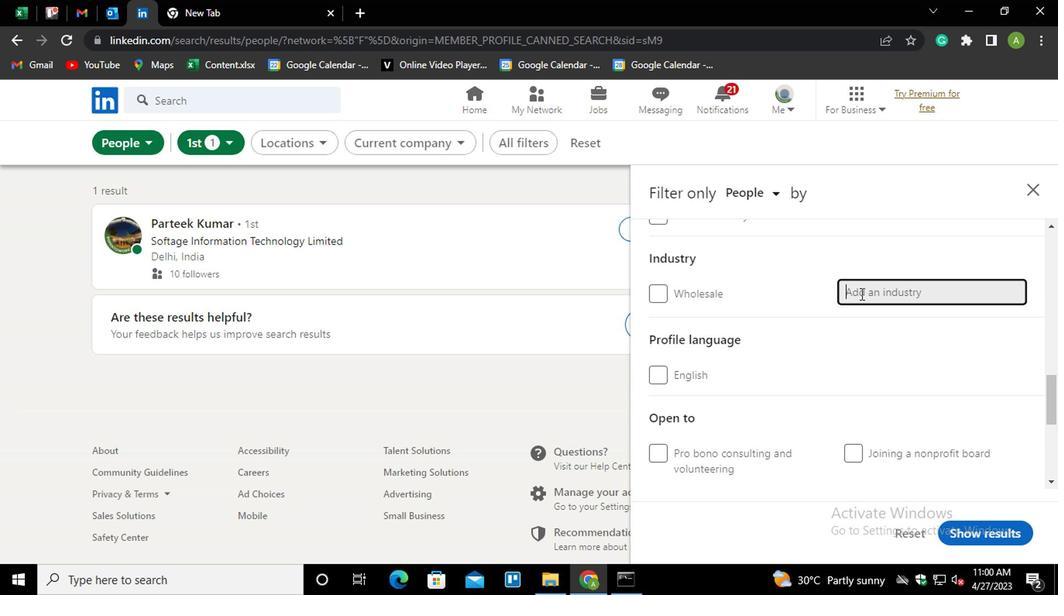 
Action: Key pressed <Key.shift>RETAIL<Key.down><Key.down><Key.down><Key.down><Key.down><Key.down><Key.down><Key.down><Key.down><Key.down><Key.down><Key.down><Key.down><Key.down><Key.down><Key.down><Key.down><Key.down><Key.down><Key.down><Key.enter>
Screenshot: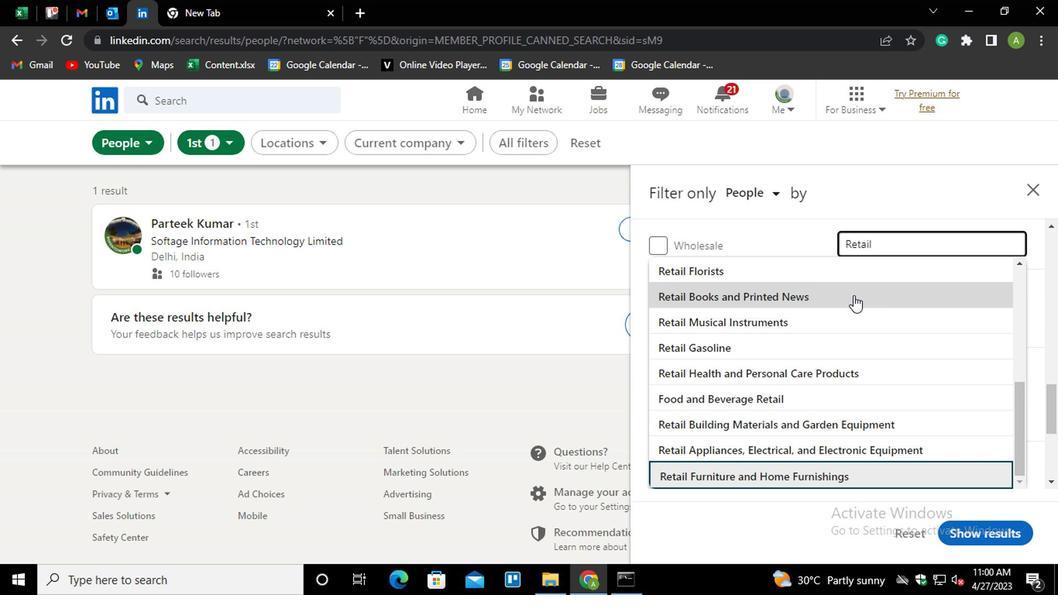 
Action: Mouse scrolled (852, 289) with delta (0, 0)
Screenshot: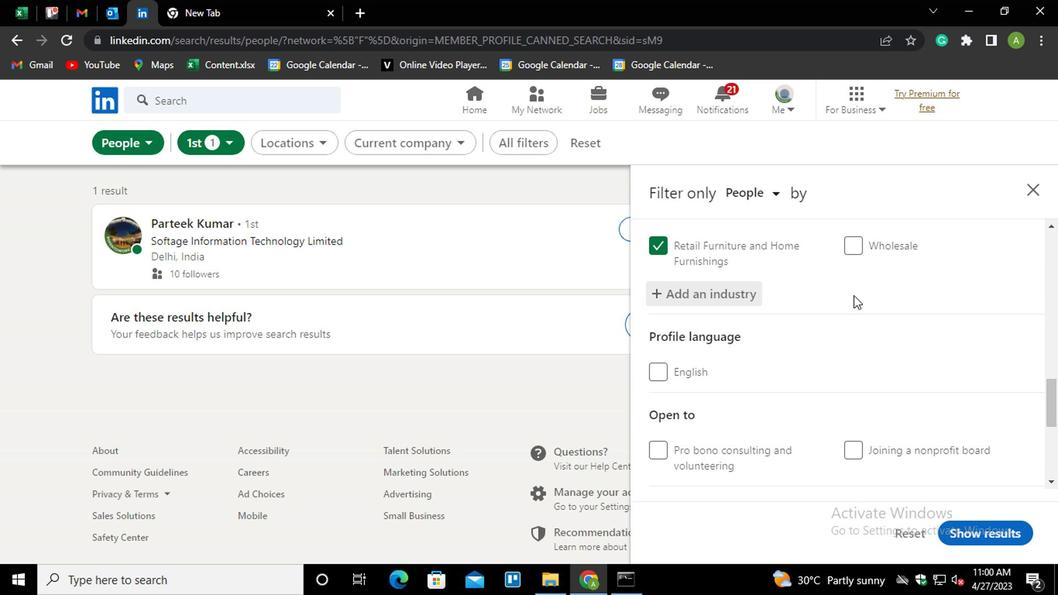 
Action: Mouse scrolled (852, 289) with delta (0, 0)
Screenshot: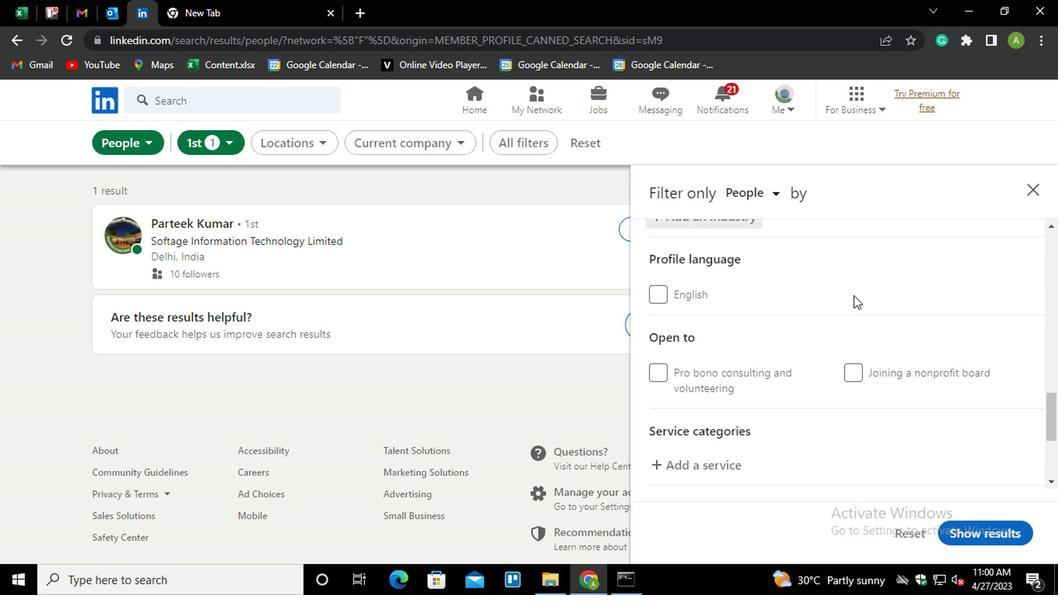 
Action: Mouse moved to (779, 309)
Screenshot: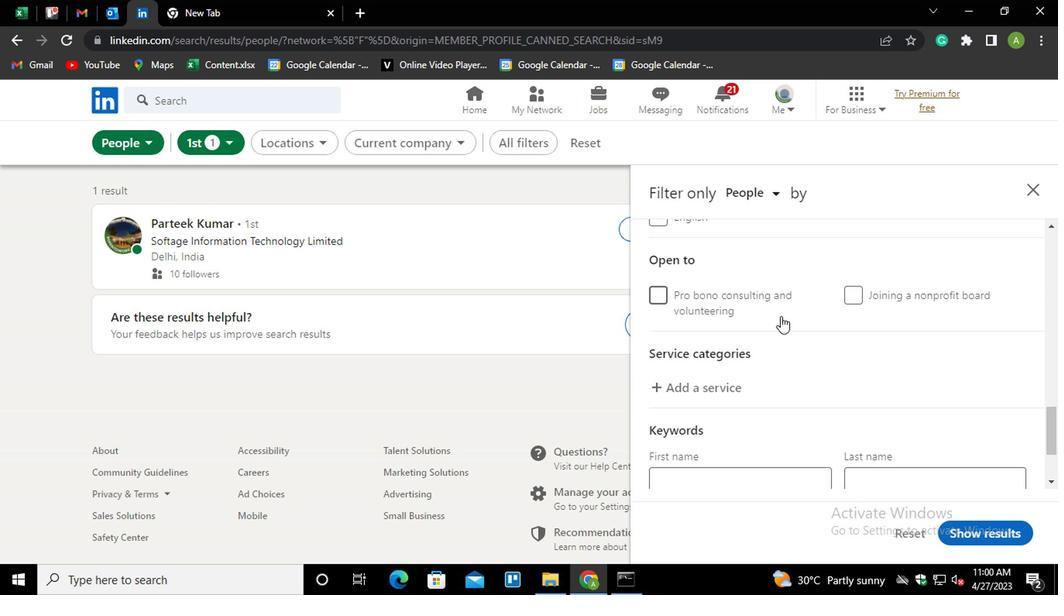 
Action: Mouse scrolled (779, 311) with delta (0, 1)
Screenshot: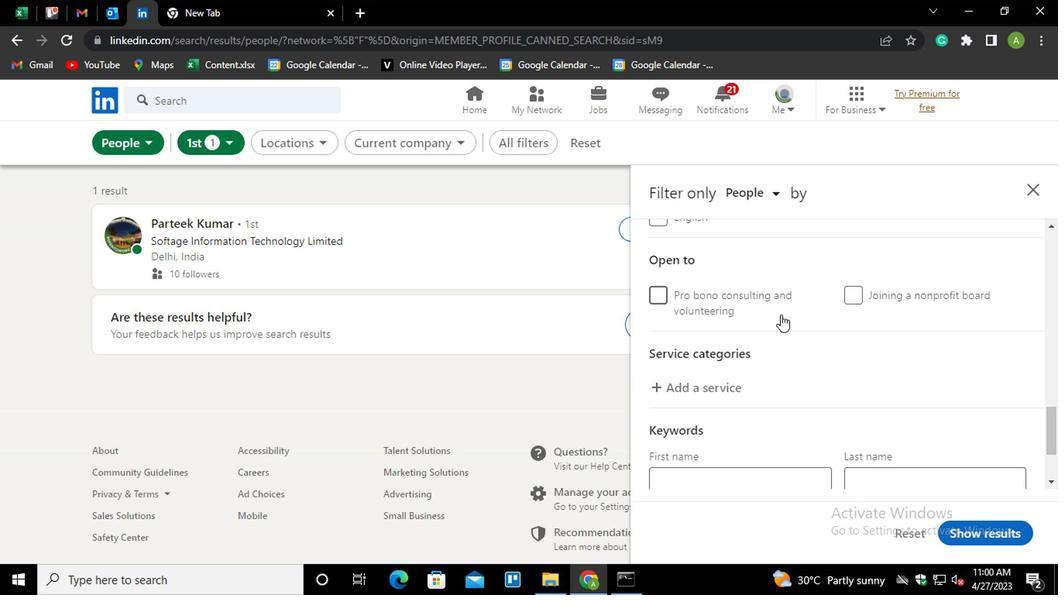 
Action: Mouse scrolled (779, 311) with delta (0, 1)
Screenshot: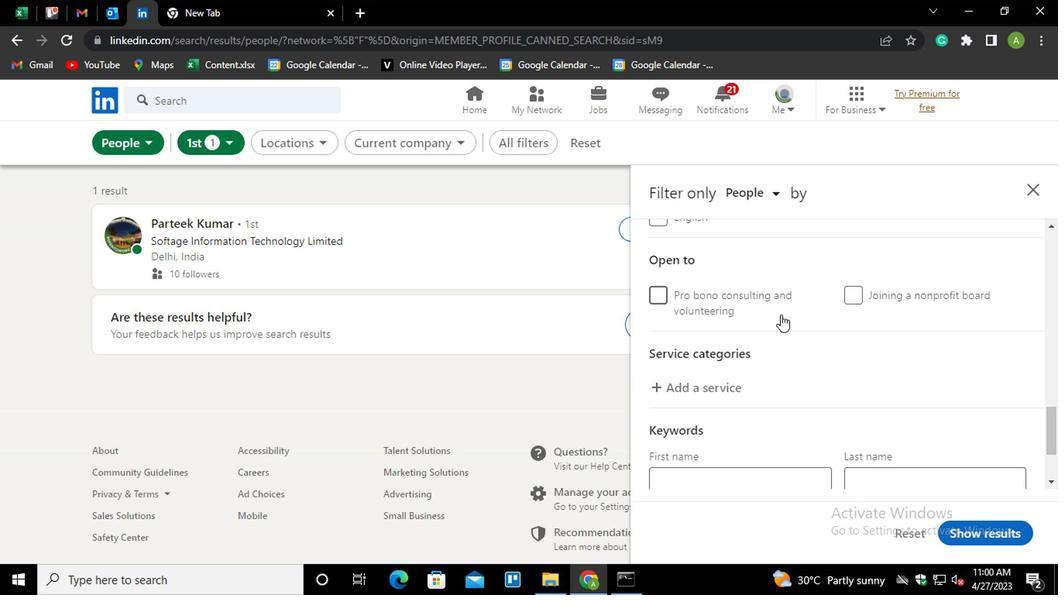 
Action: Mouse scrolled (779, 309) with delta (0, 0)
Screenshot: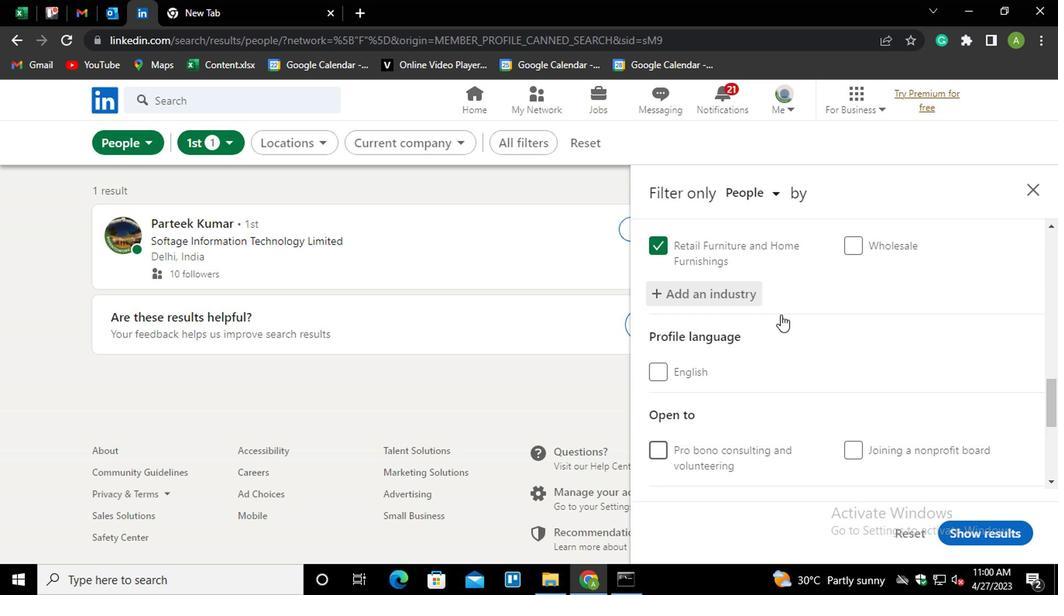 
Action: Mouse scrolled (779, 309) with delta (0, 0)
Screenshot: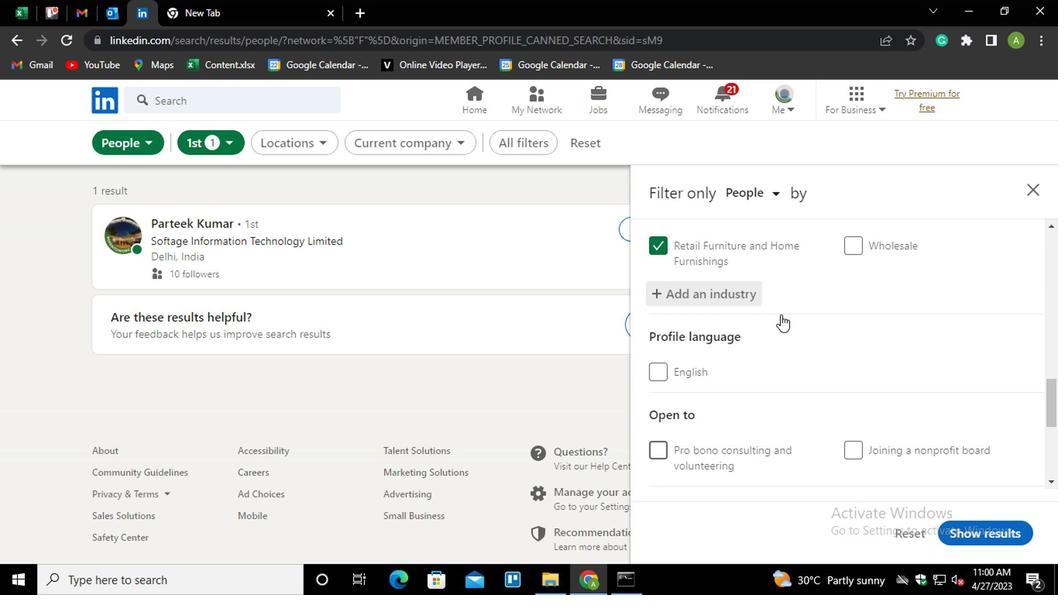 
Action: Mouse moved to (779, 309)
Screenshot: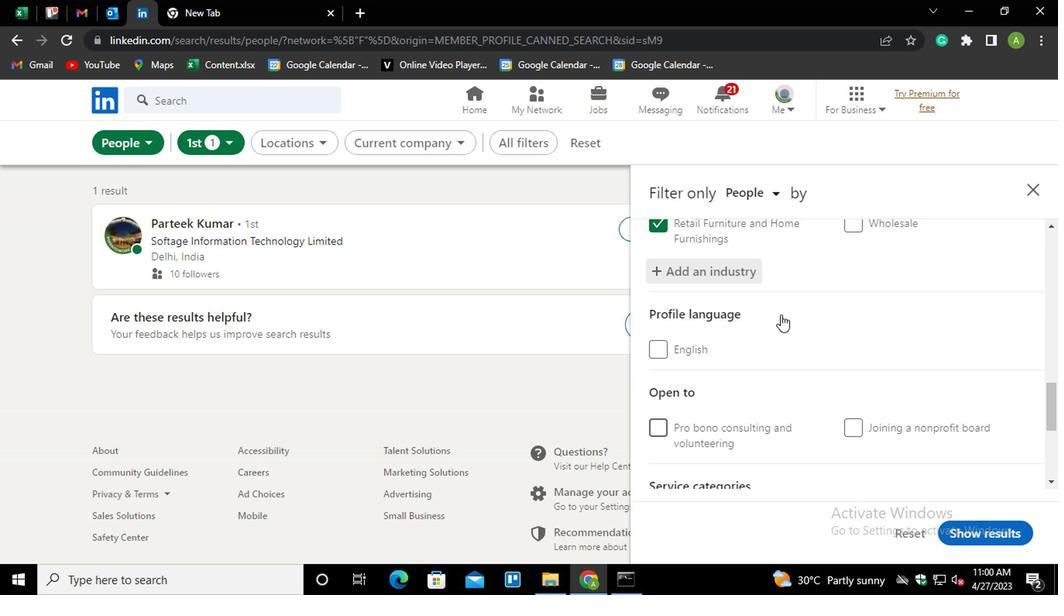 
Action: Mouse scrolled (779, 308) with delta (0, 0)
Screenshot: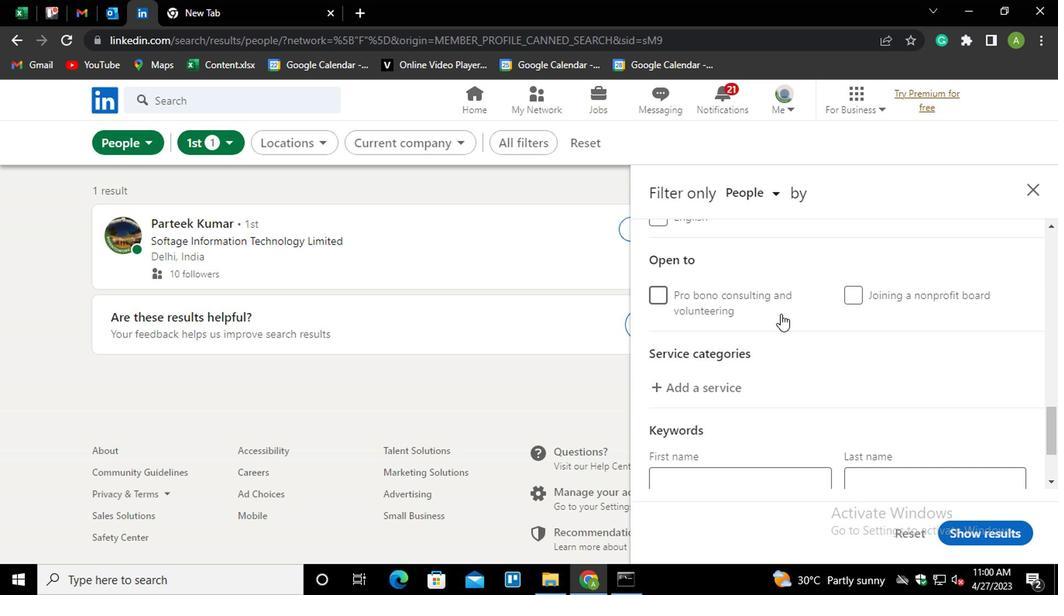 
Action: Mouse scrolled (779, 308) with delta (0, 0)
Screenshot: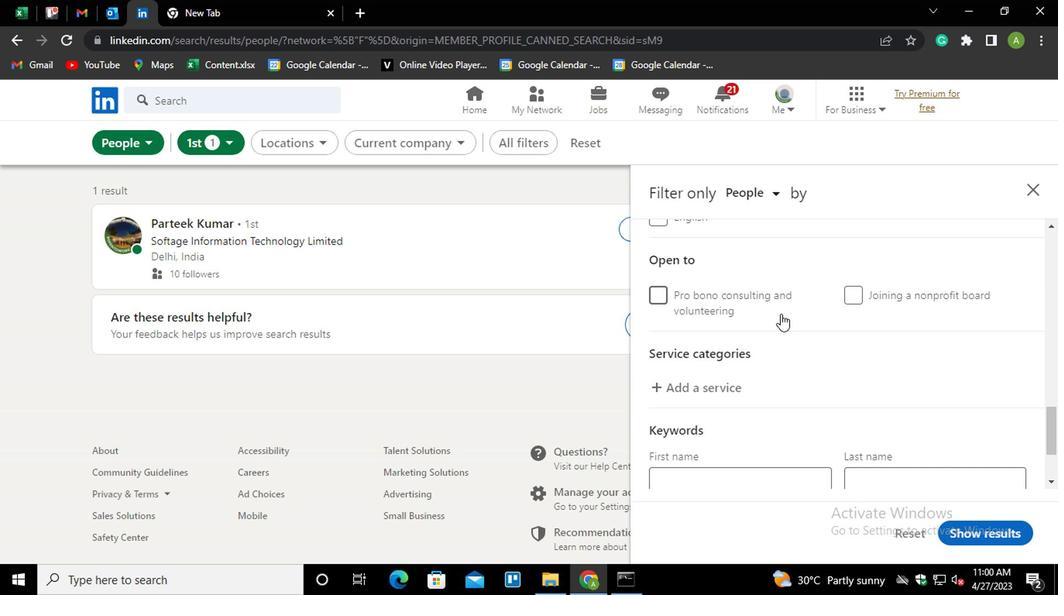 
Action: Mouse moved to (680, 268)
Screenshot: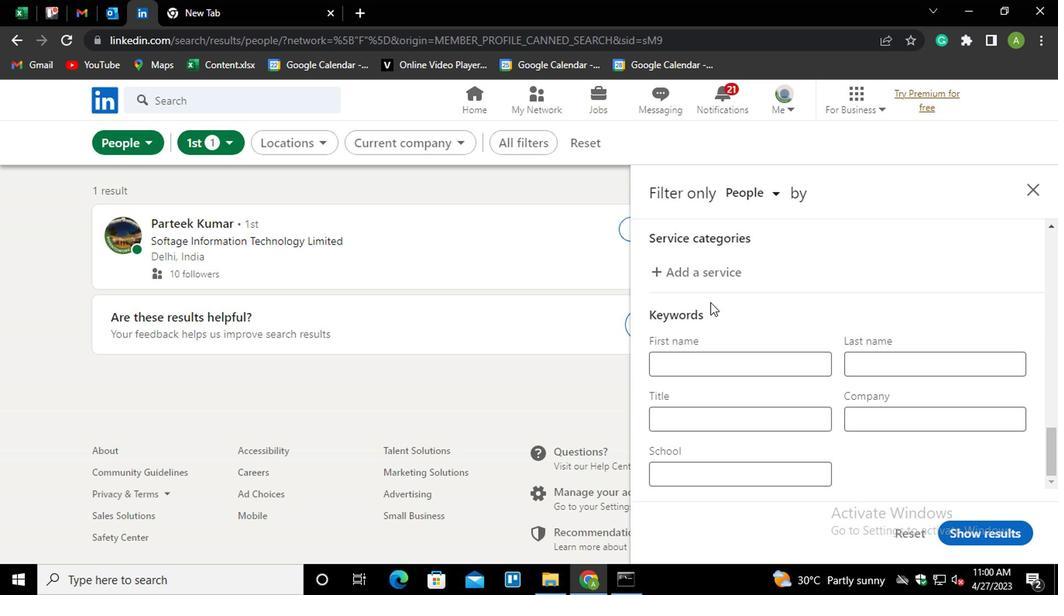 
Action: Mouse pressed left at (680, 268)
Screenshot: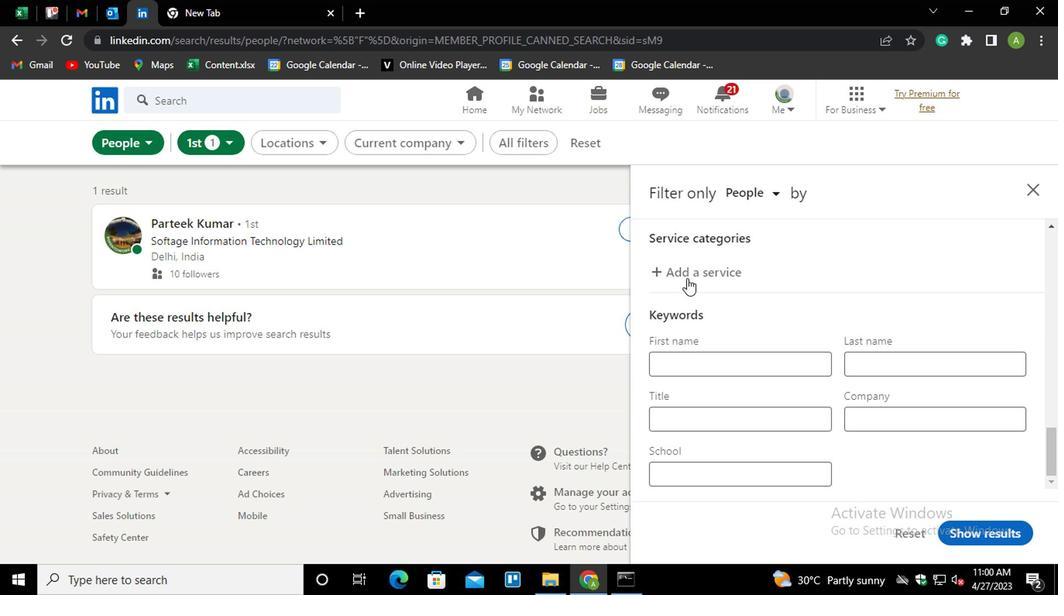 
Action: Mouse moved to (689, 268)
Screenshot: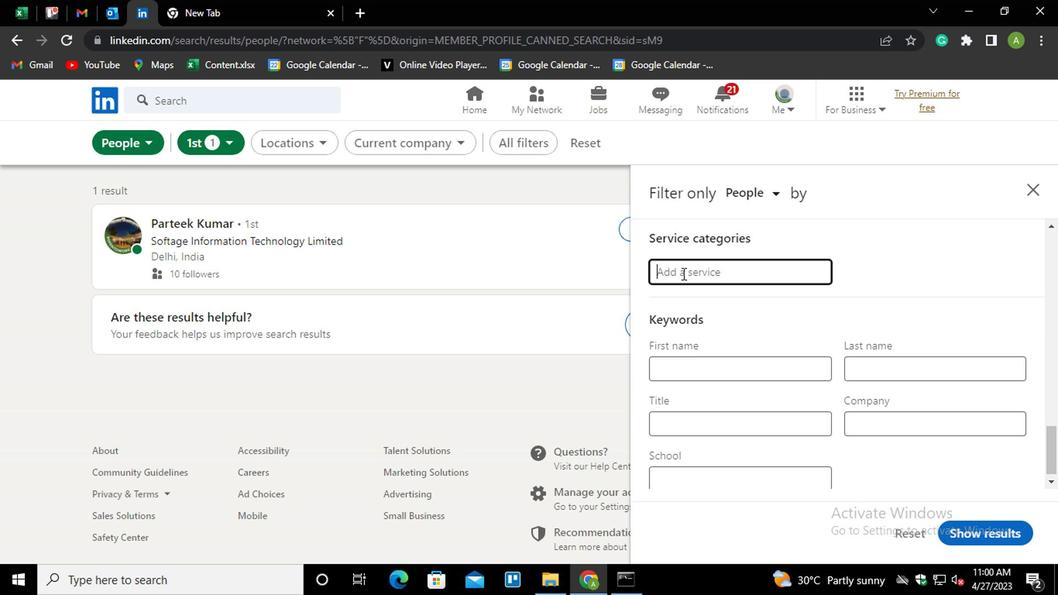 
Action: Mouse pressed left at (689, 268)
Screenshot: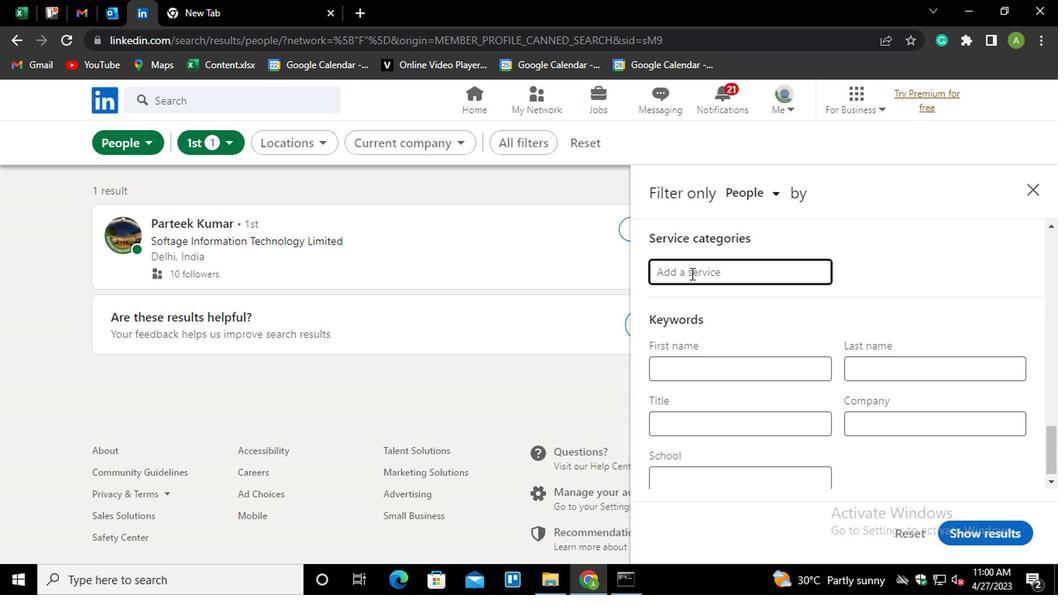 
Action: Mouse moved to (687, 269)
Screenshot: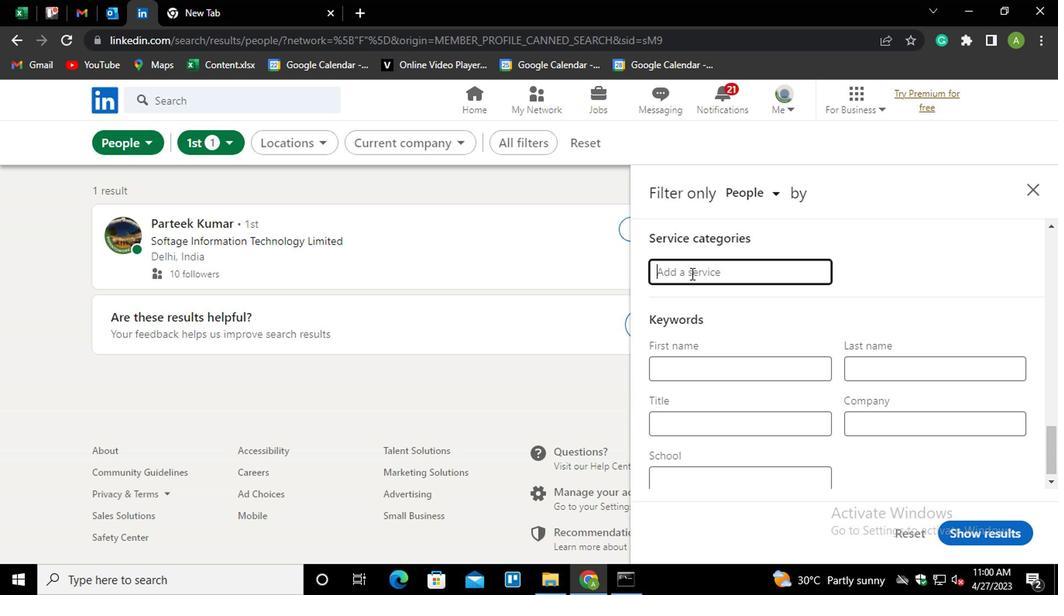 
Action: Key pressed <Key.shift><Key.shift>VIDEO<Key.space><Key.down><Key.down><Key.down><Key.down><Key.down><Key.enter>
Screenshot: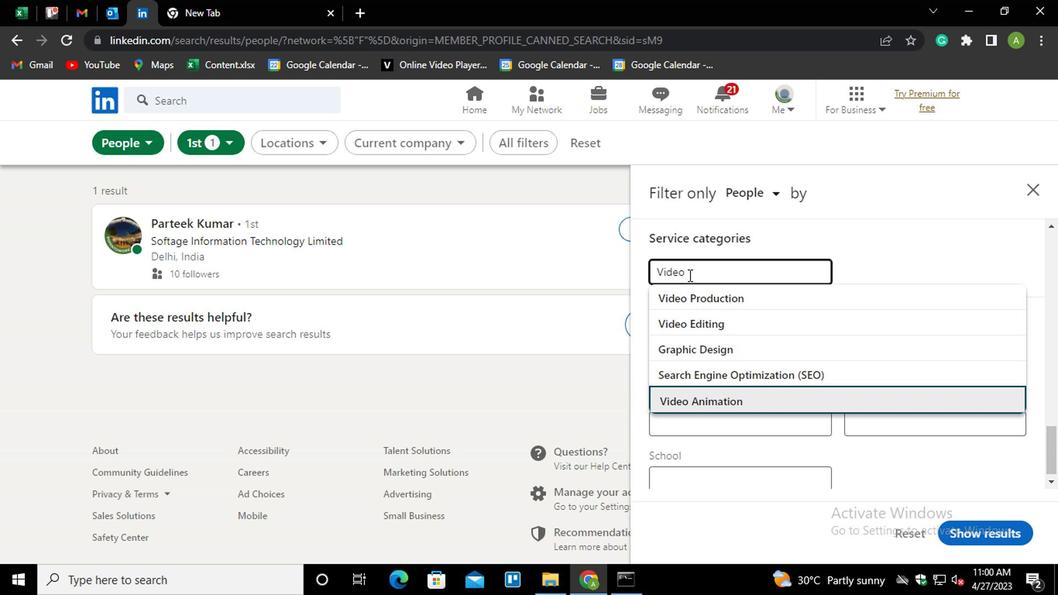 
Action: Mouse moved to (714, 419)
Screenshot: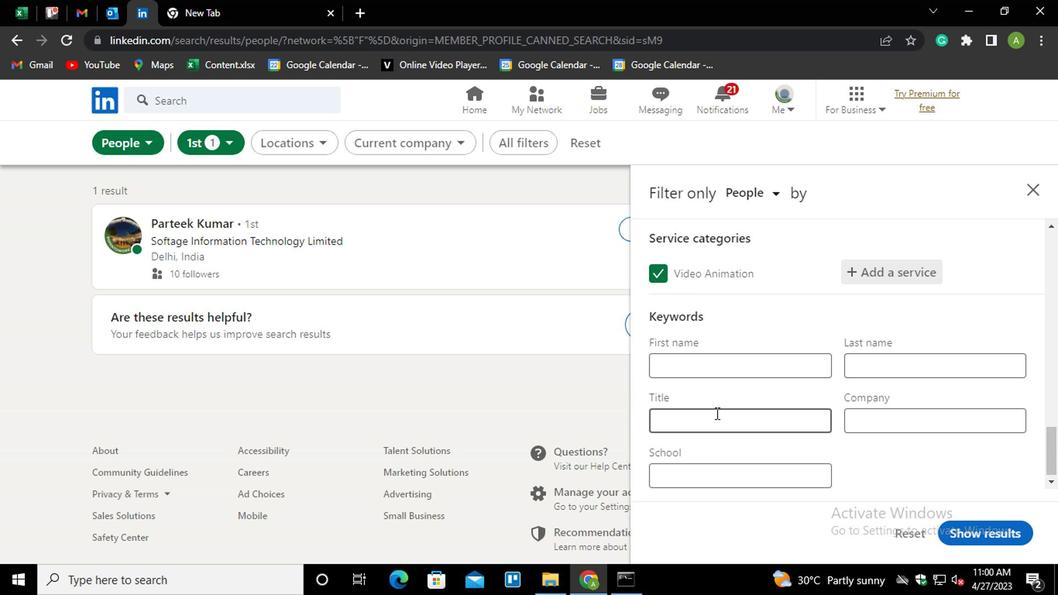 
Action: Mouse pressed left at (714, 419)
Screenshot: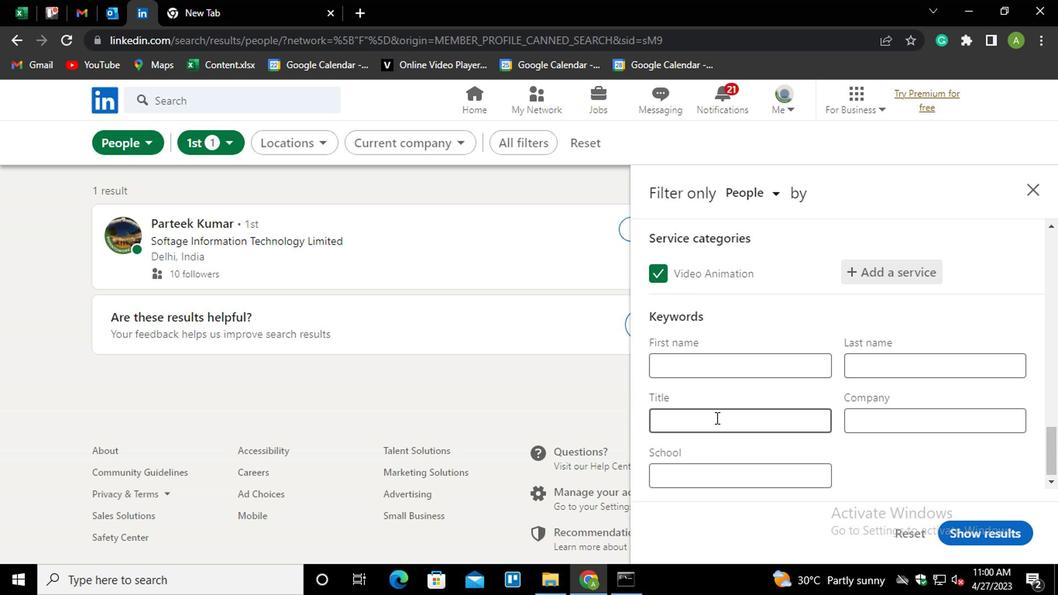 
Action: Mouse moved to (701, 428)
Screenshot: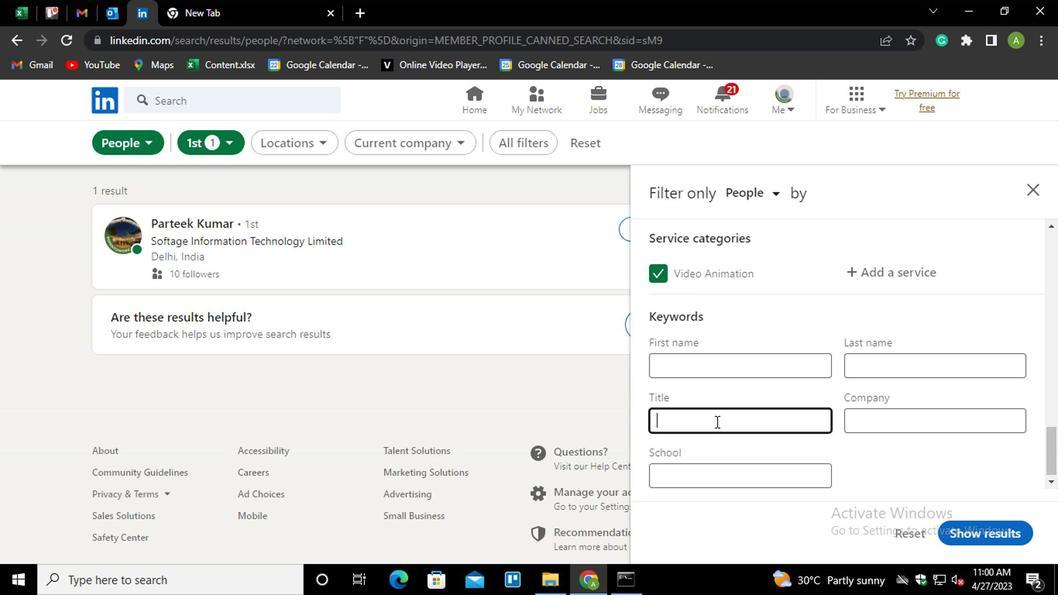 
Action: Key pressed <Key.shift>HOTEL<Key.space><Key.shift>FRONT<Key.space><Key.shift>DOOR<Key.space><Key.shift>GREETER
Screenshot: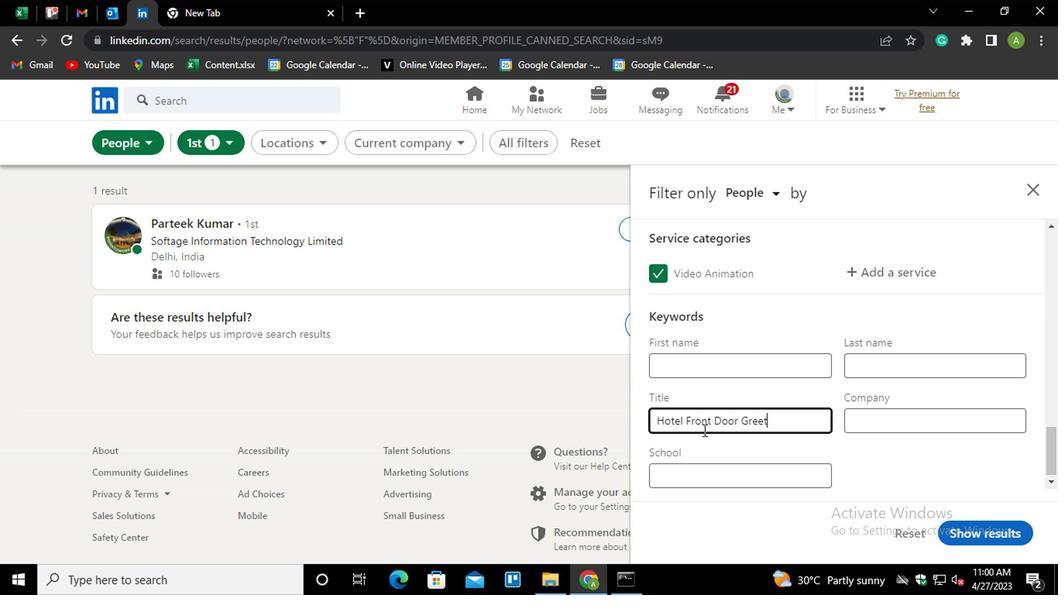 
Action: Mouse moved to (907, 437)
Screenshot: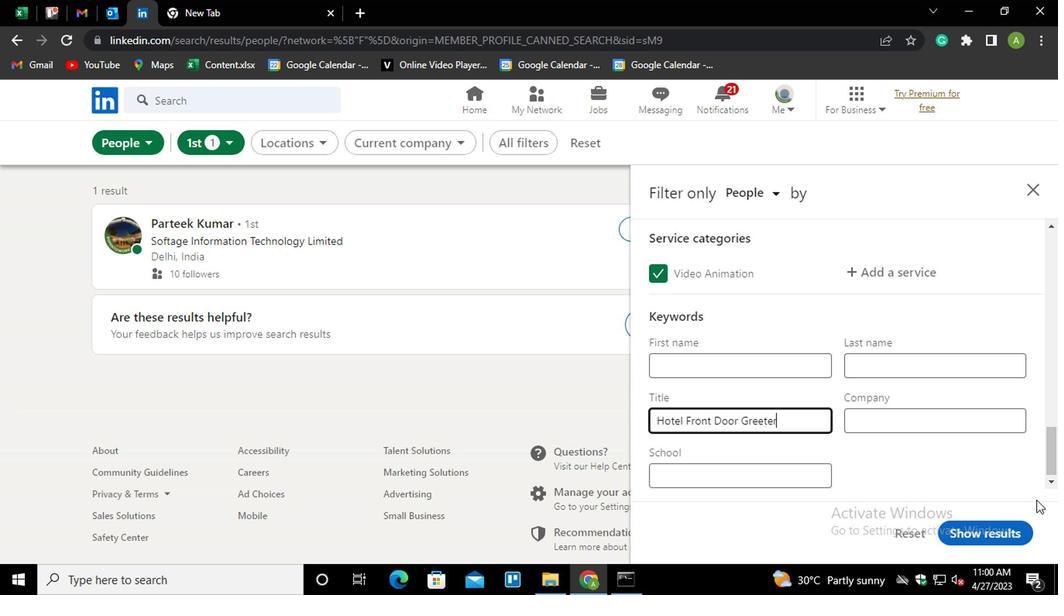 
Action: Mouse pressed left at (907, 437)
Screenshot: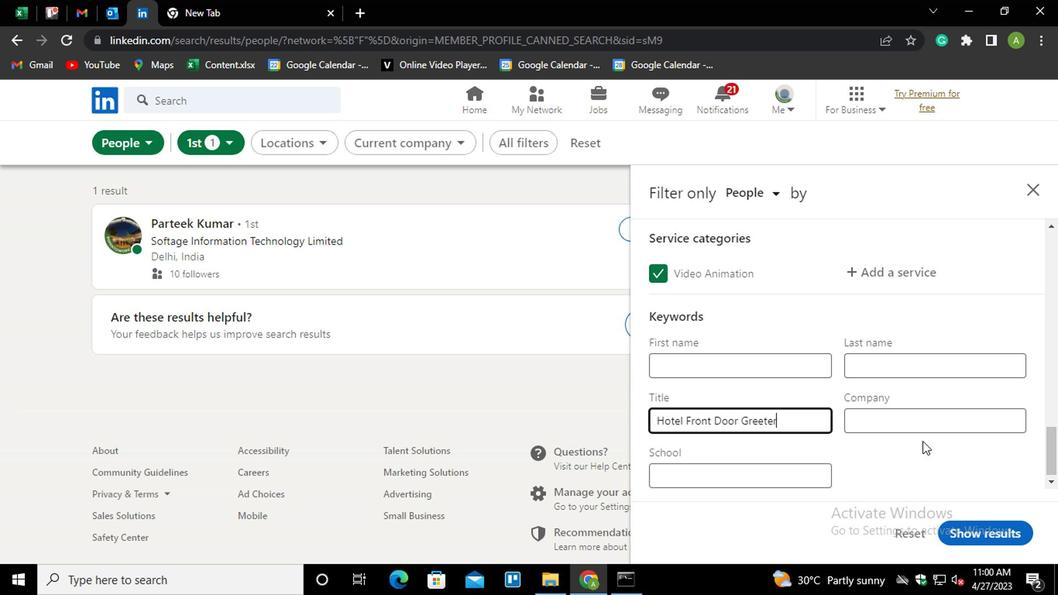 
Action: Mouse moved to (972, 532)
Screenshot: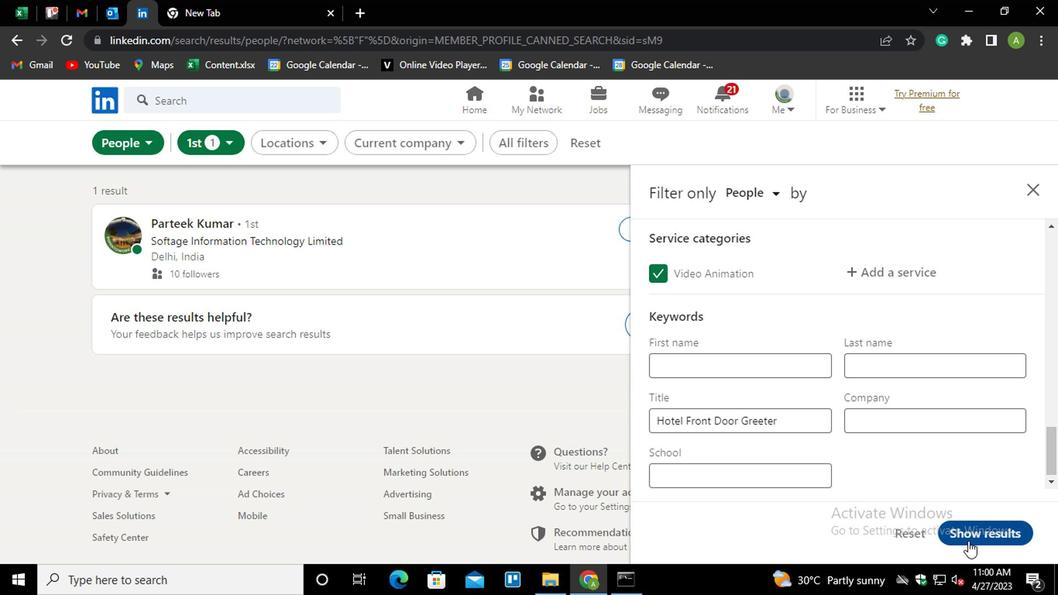 
Action: Mouse pressed left at (972, 532)
Screenshot: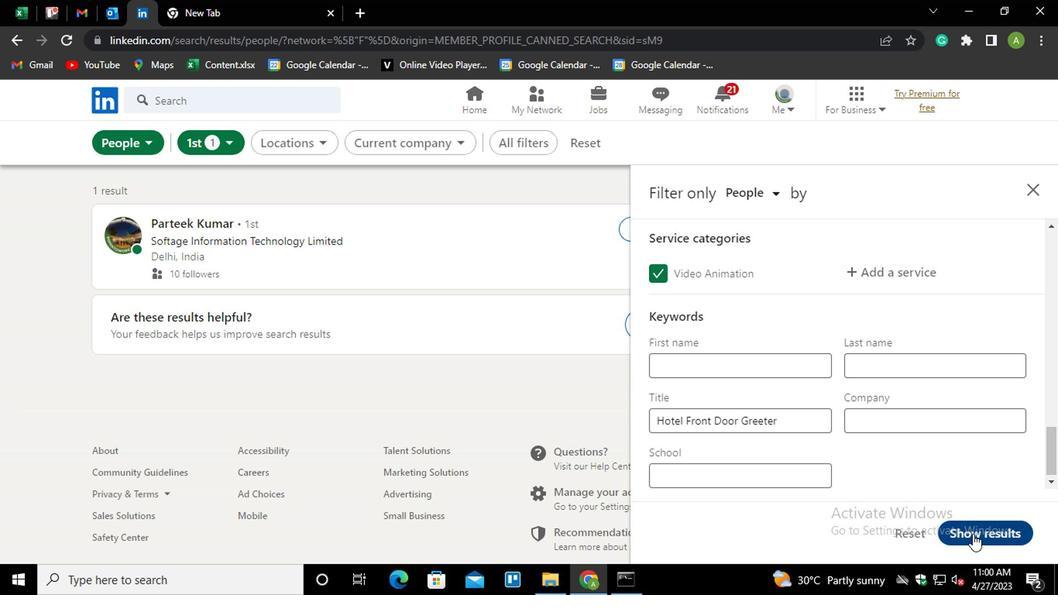 
Action: Mouse moved to (944, 493)
Screenshot: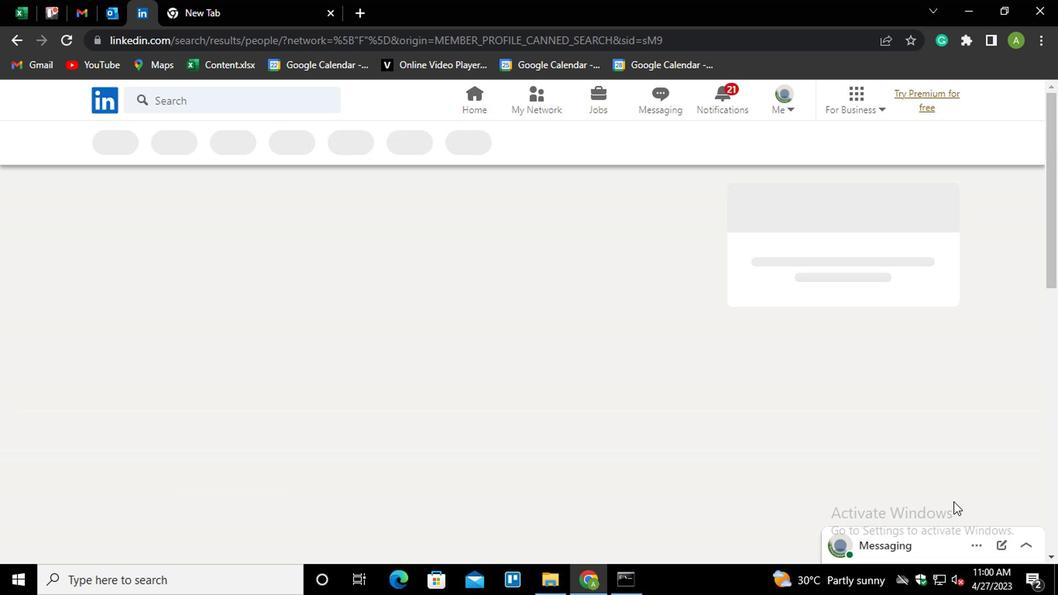 
